 Task: Look for space in Binghamton, United States from 12th August, 2023 to 16th August, 2023 for 8 adults in price range Rs.10000 to Rs.16000. Place can be private room with 8 bedrooms having 8 beds and 8 bathrooms. Property type can be house, flat, guest house, hotel. Amenities needed are: wifi, TV, free parkinig on premises, gym, breakfast. Booking option can be shelf check-in. Required host language is English.
Action: Mouse moved to (428, 105)
Screenshot: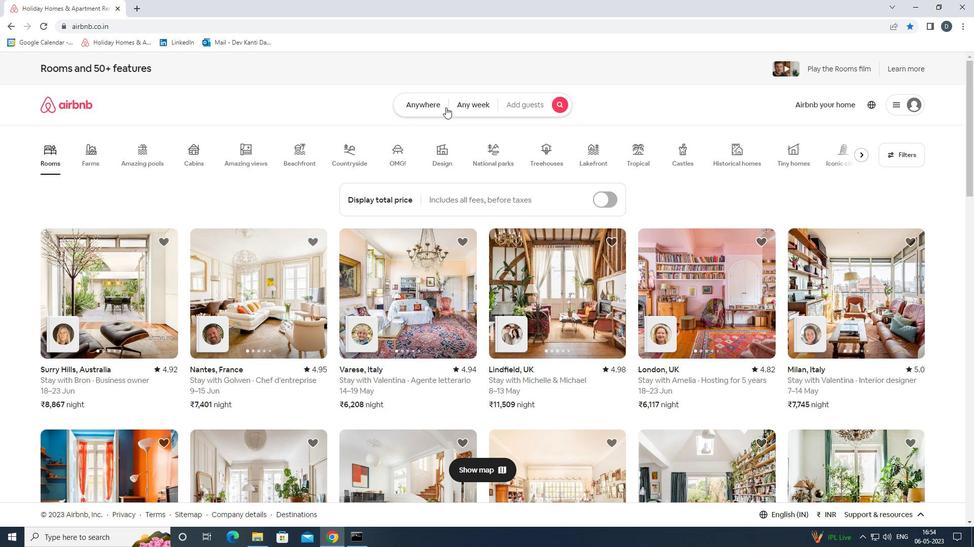 
Action: Mouse pressed left at (428, 105)
Screenshot: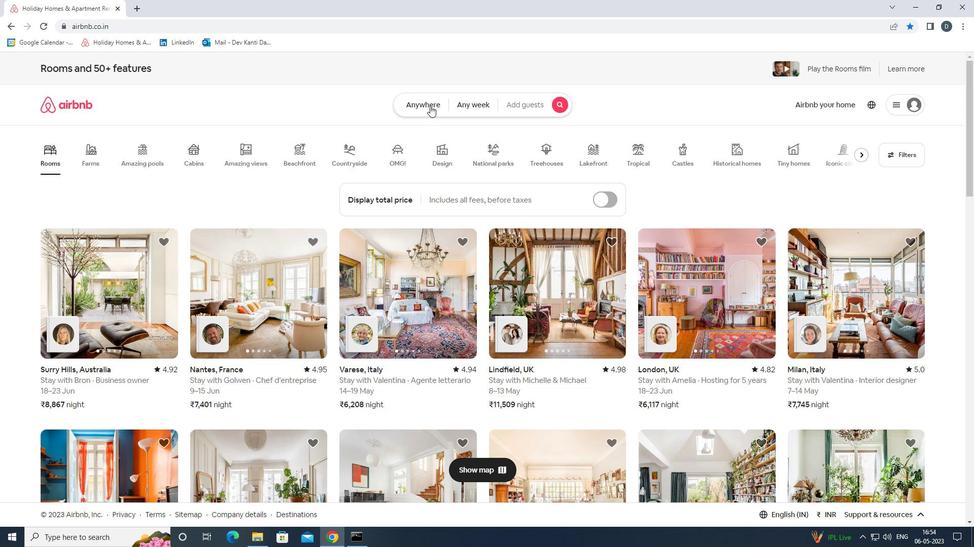 
Action: Mouse moved to (377, 145)
Screenshot: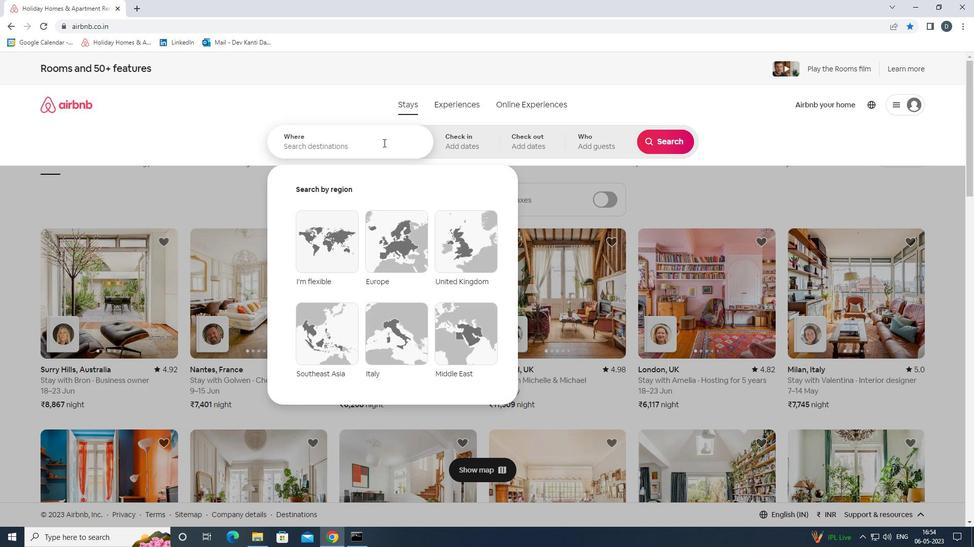 
Action: Mouse pressed left at (377, 145)
Screenshot: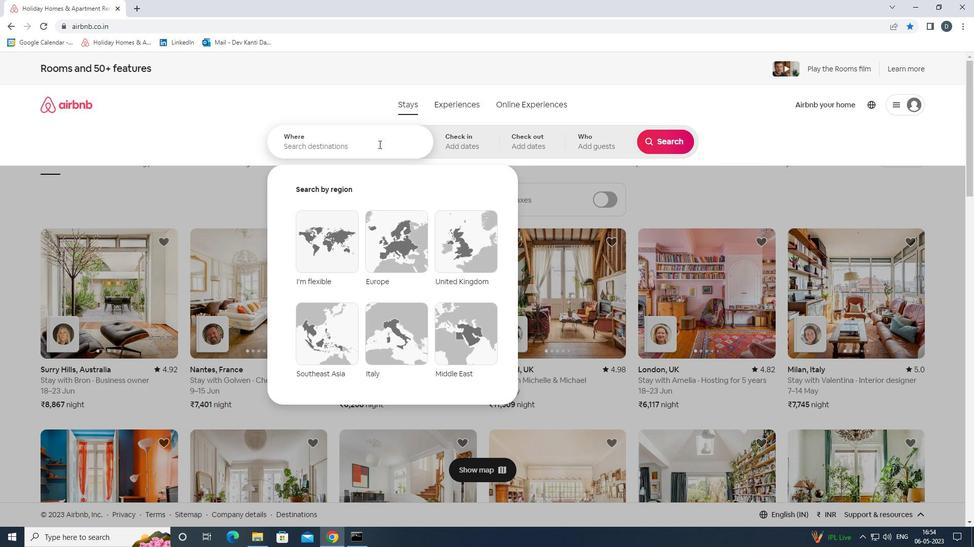 
Action: Key pressed <Key.shift><Key.shift><Key.shift><Key.shift><Key.shift><Key.shift><Key.shift><Key.shift><Key.shift><Key.shift><Key.shift><Key.shift><Key.shift>BINGHAMTON,<Key.shift>UNITED<Key.space><Key.shift>STATES<Key.enter>
Screenshot: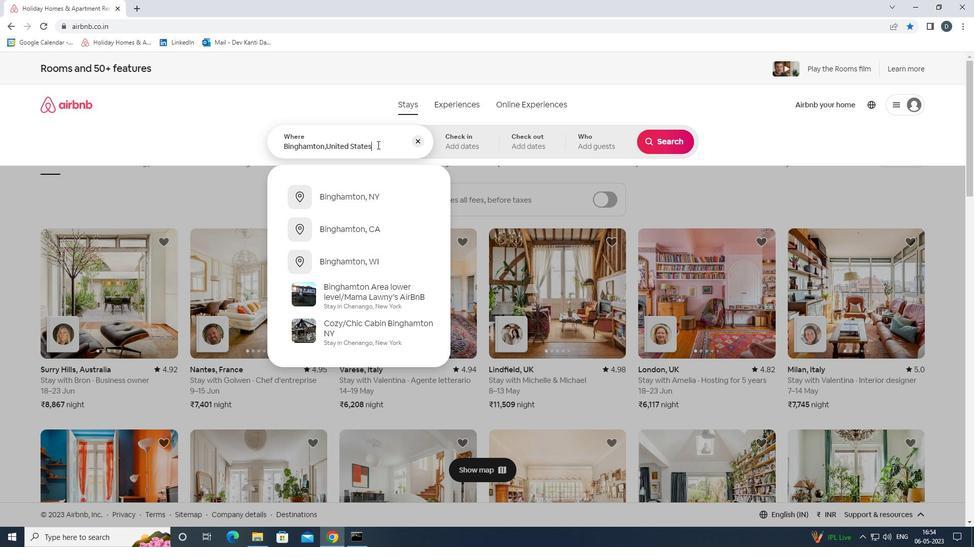 
Action: Mouse moved to (664, 223)
Screenshot: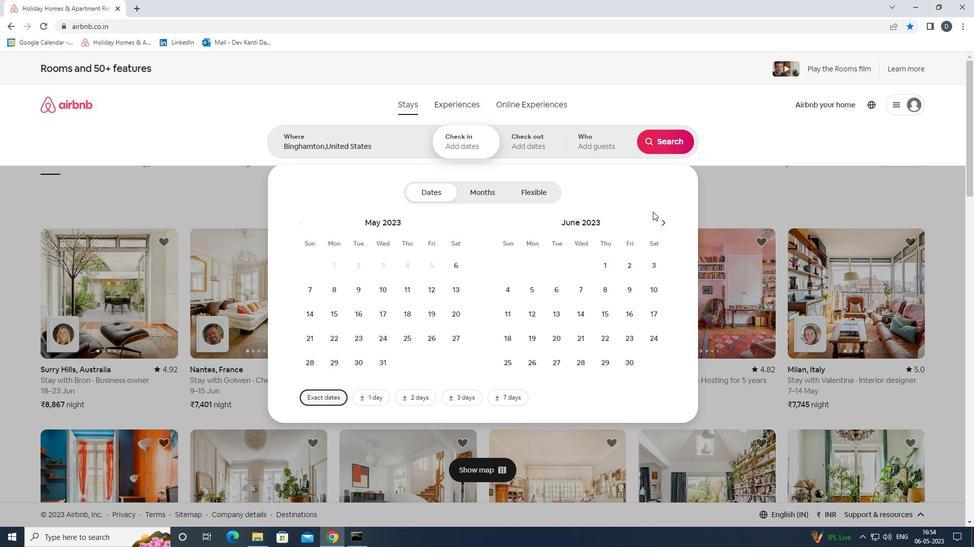 
Action: Mouse pressed left at (664, 223)
Screenshot: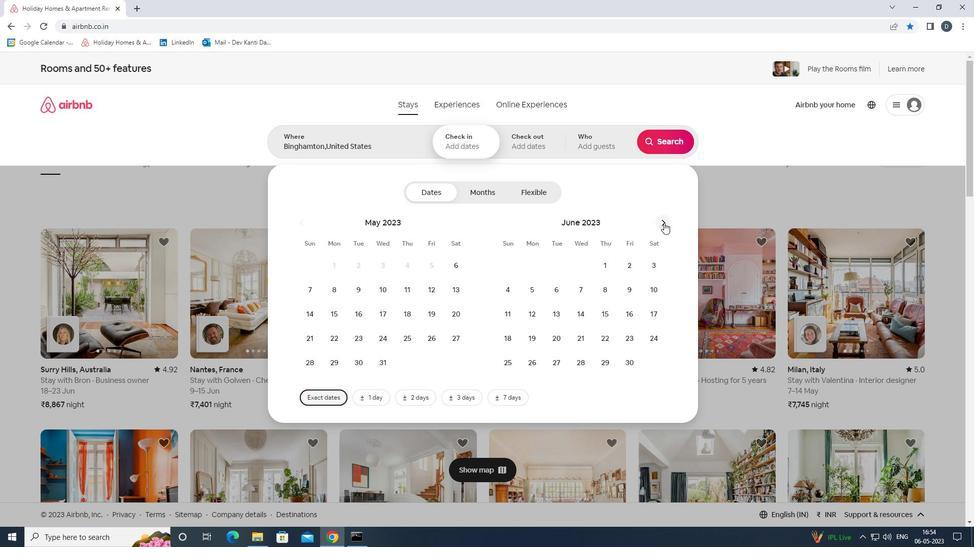 
Action: Mouse pressed left at (664, 223)
Screenshot: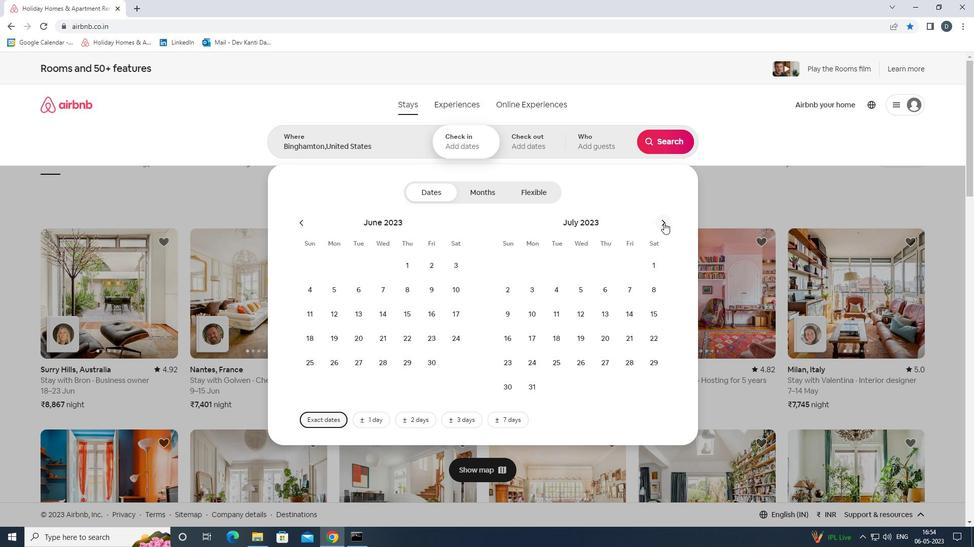 
Action: Mouse moved to (650, 292)
Screenshot: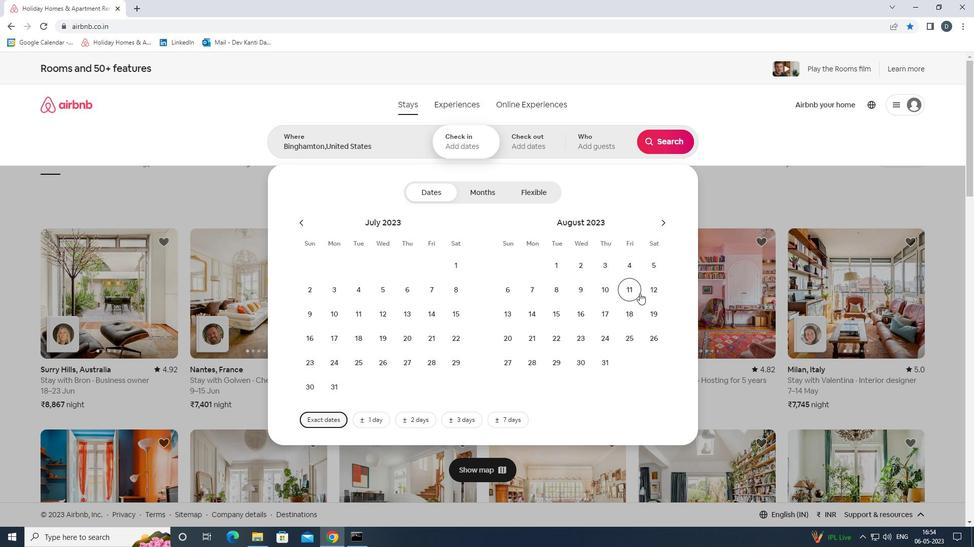 
Action: Mouse pressed left at (650, 292)
Screenshot: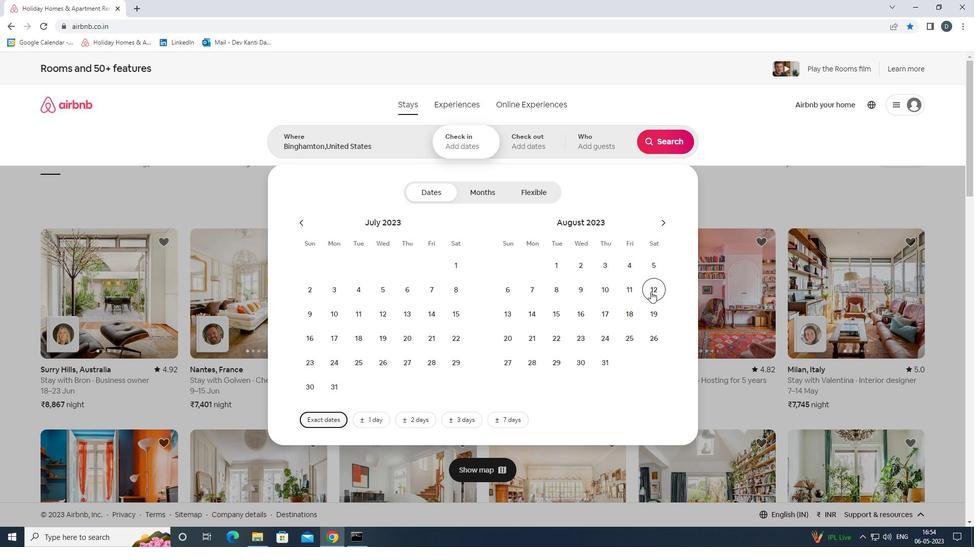
Action: Mouse moved to (575, 314)
Screenshot: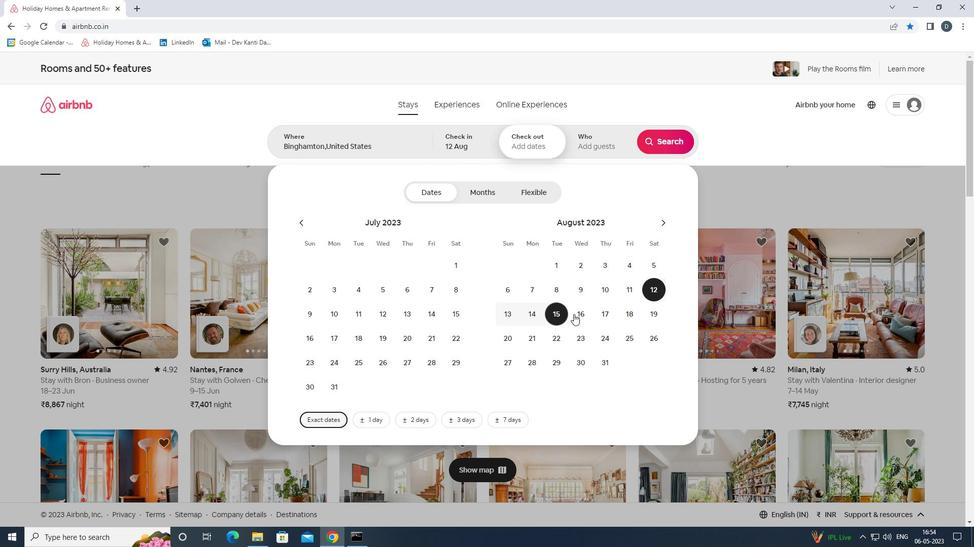 
Action: Mouse pressed left at (575, 314)
Screenshot: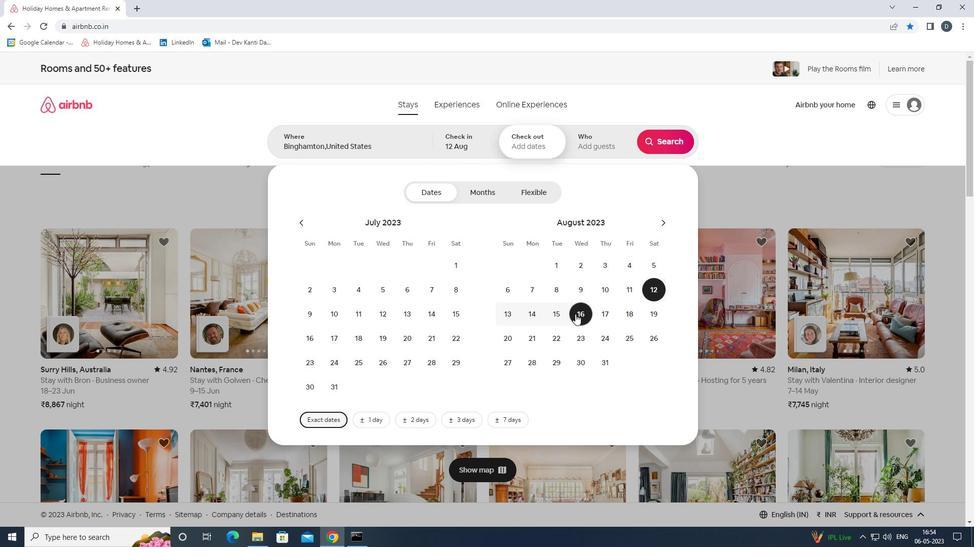 
Action: Mouse moved to (600, 145)
Screenshot: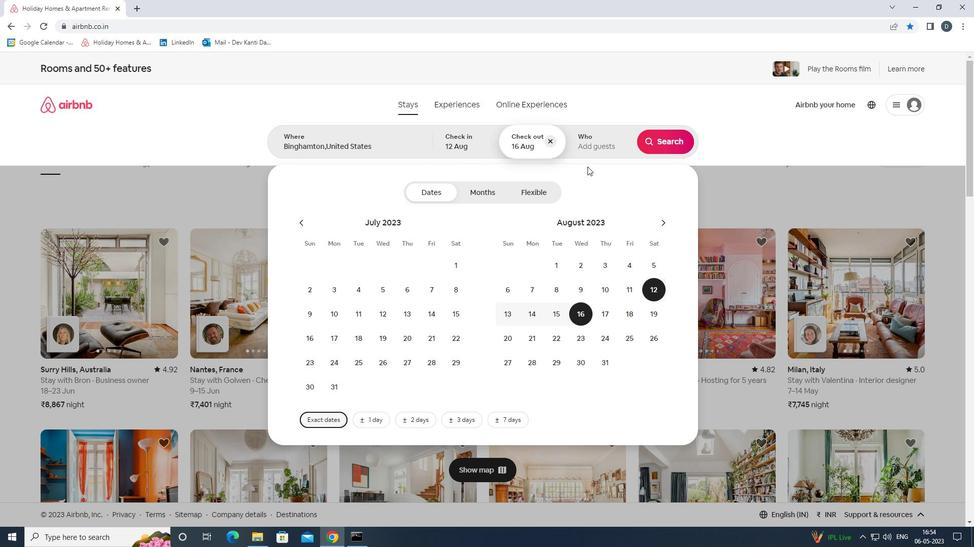 
Action: Mouse pressed left at (600, 145)
Screenshot: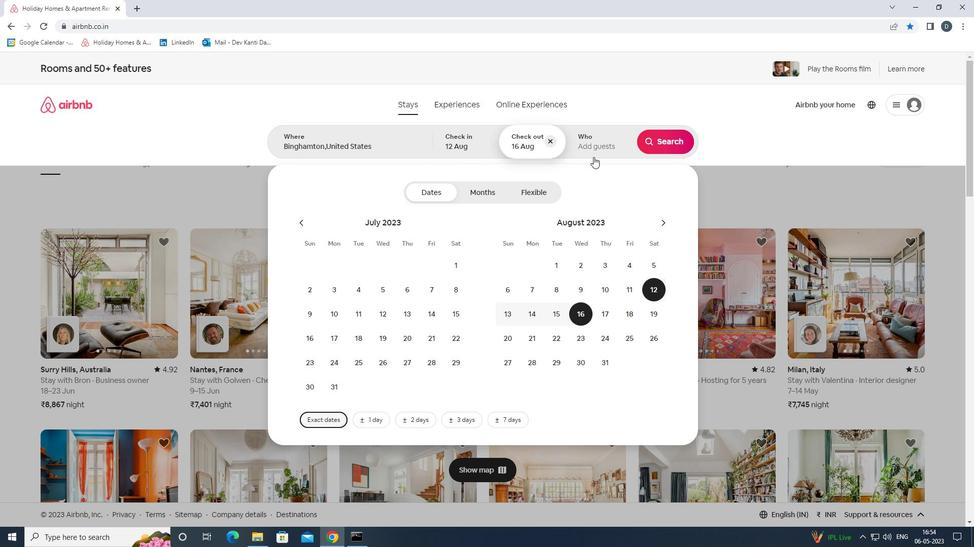 
Action: Mouse moved to (671, 197)
Screenshot: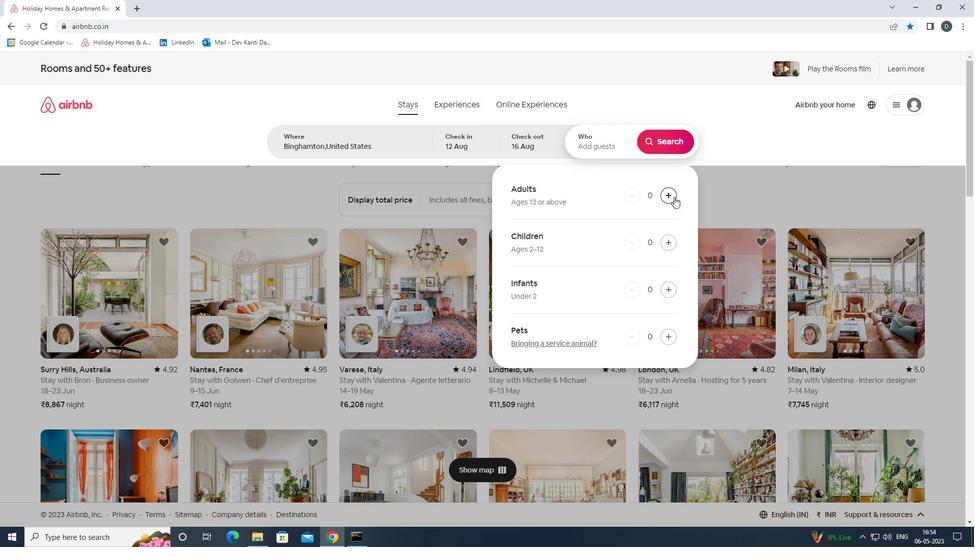 
Action: Mouse pressed left at (671, 197)
Screenshot: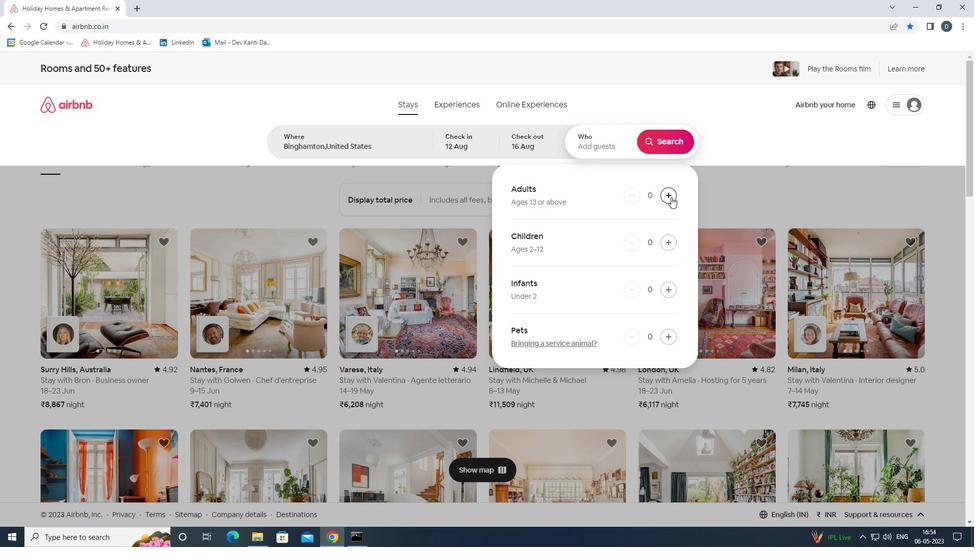 
Action: Mouse pressed left at (671, 197)
Screenshot: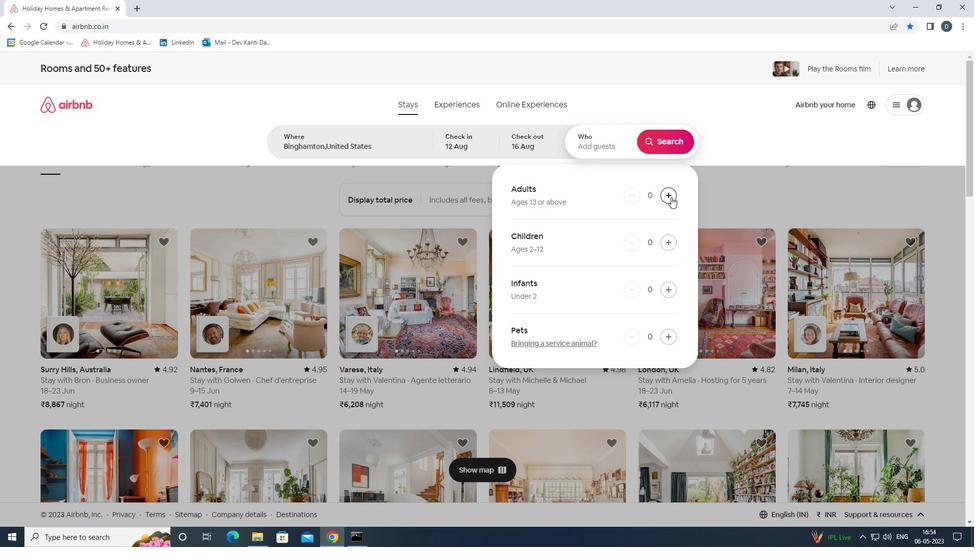 
Action: Mouse pressed left at (671, 197)
Screenshot: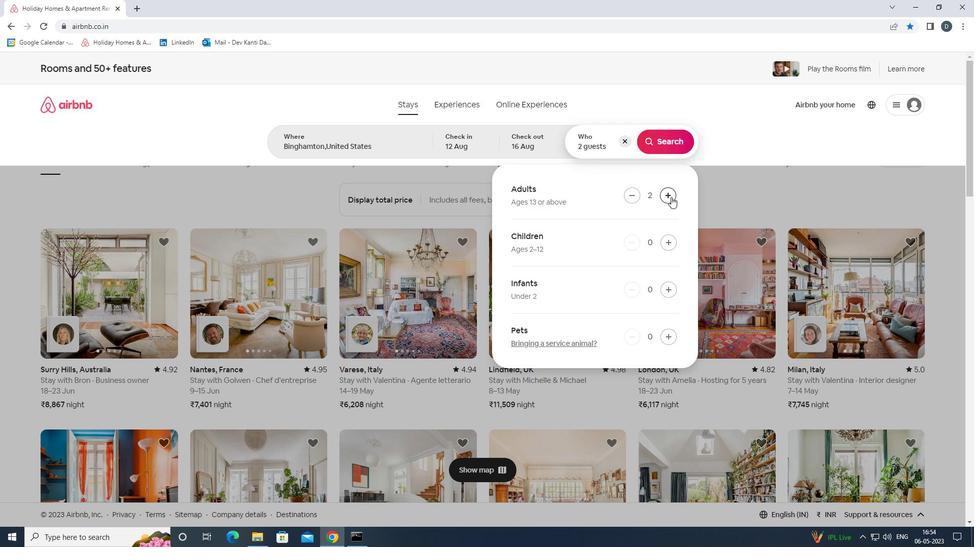 
Action: Mouse pressed left at (671, 197)
Screenshot: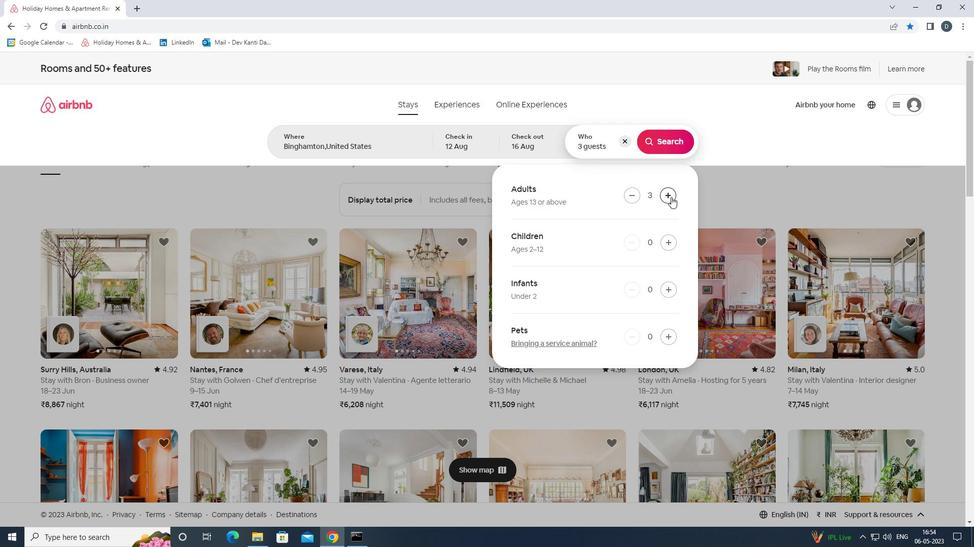 
Action: Mouse moved to (671, 197)
Screenshot: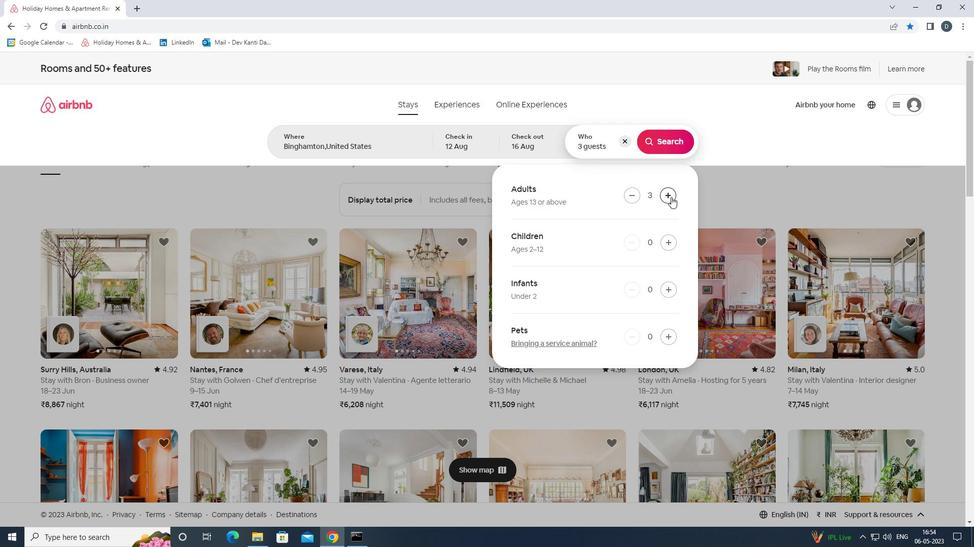 
Action: Mouse pressed left at (671, 197)
Screenshot: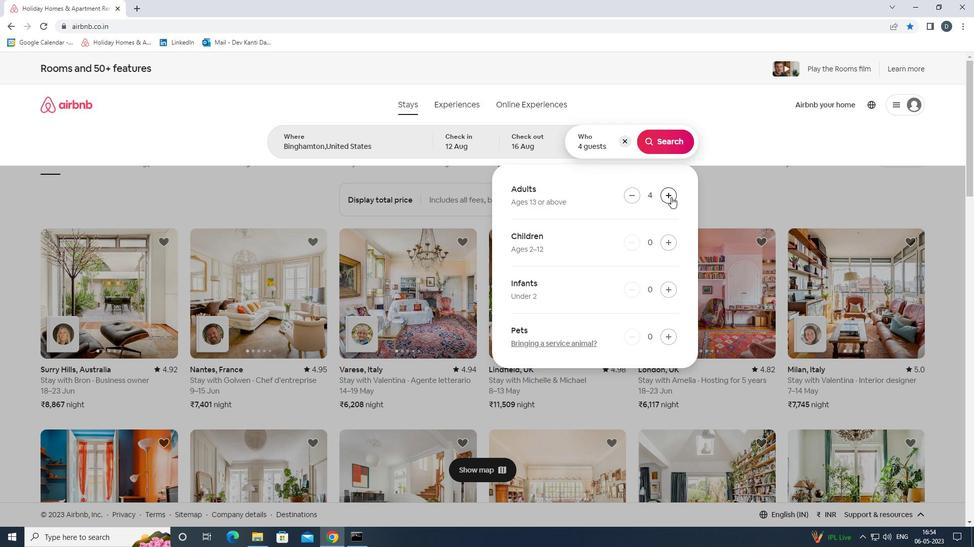 
Action: Mouse pressed left at (671, 197)
Screenshot: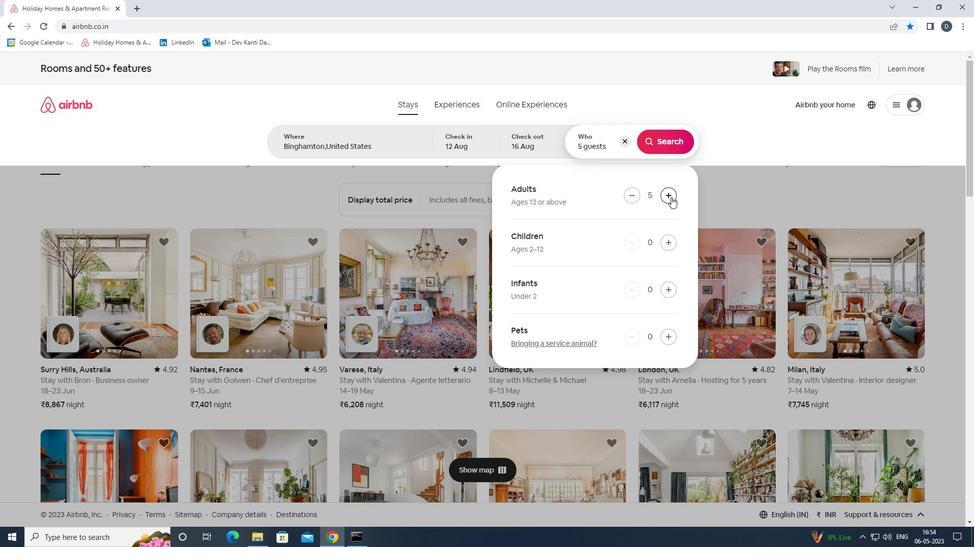 
Action: Mouse pressed left at (671, 197)
Screenshot: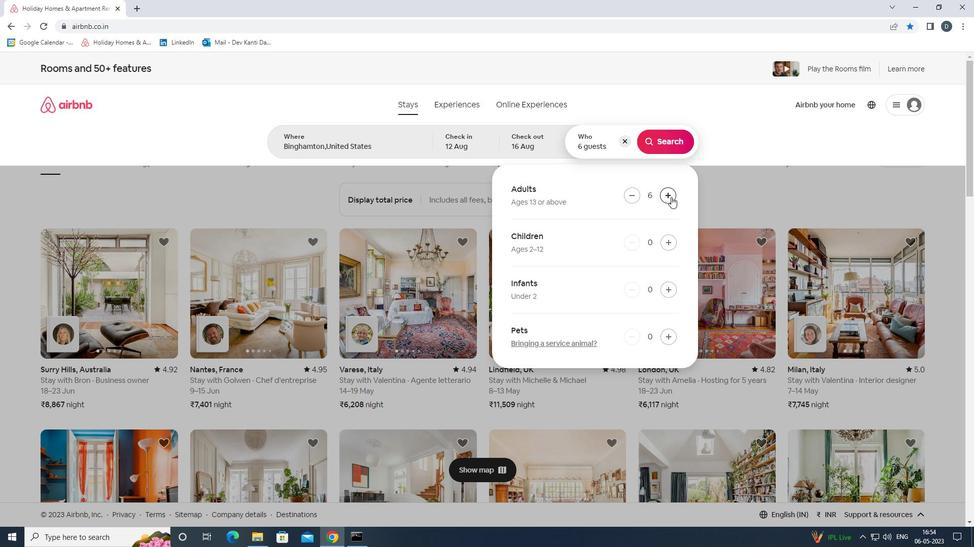 
Action: Mouse pressed left at (671, 197)
Screenshot: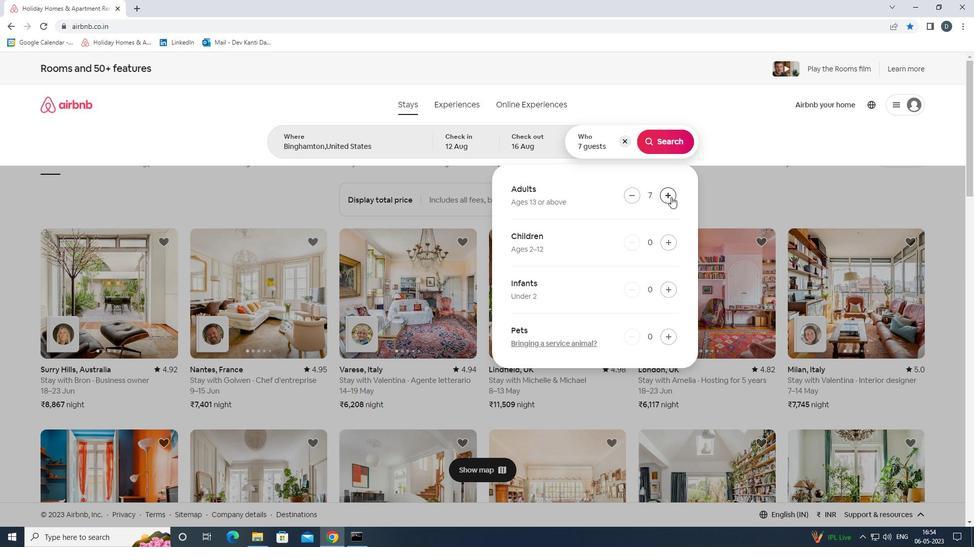 
Action: Mouse moved to (656, 138)
Screenshot: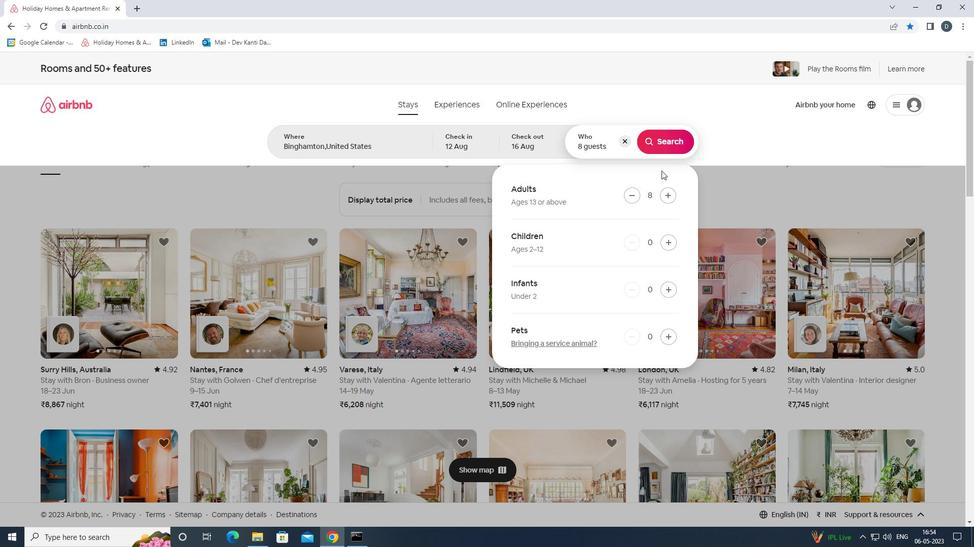 
Action: Mouse pressed left at (656, 138)
Screenshot: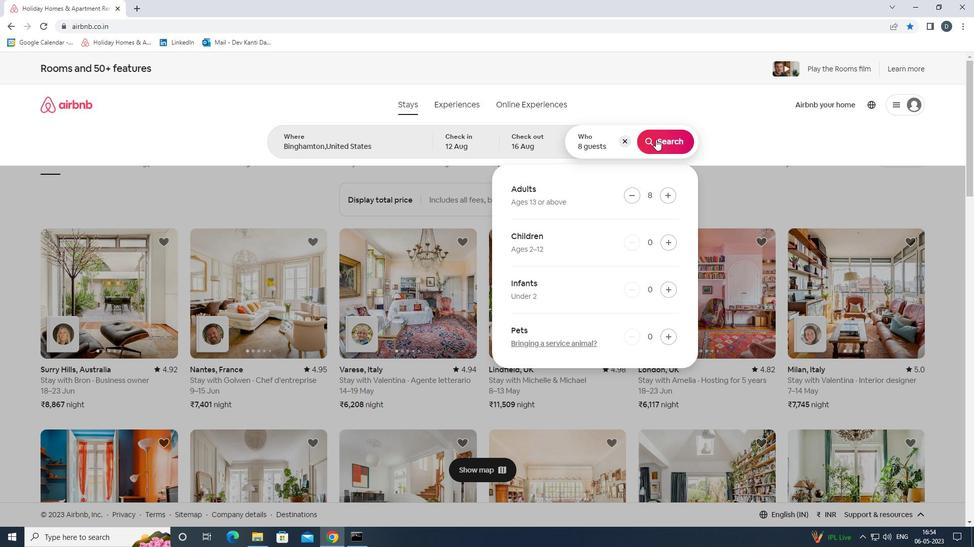 
Action: Mouse moved to (929, 110)
Screenshot: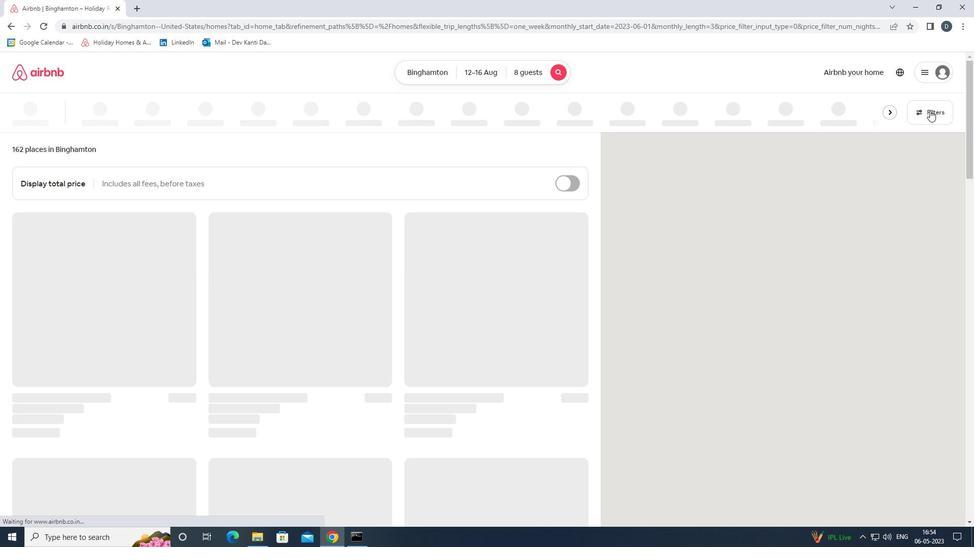 
Action: Mouse pressed left at (929, 110)
Screenshot: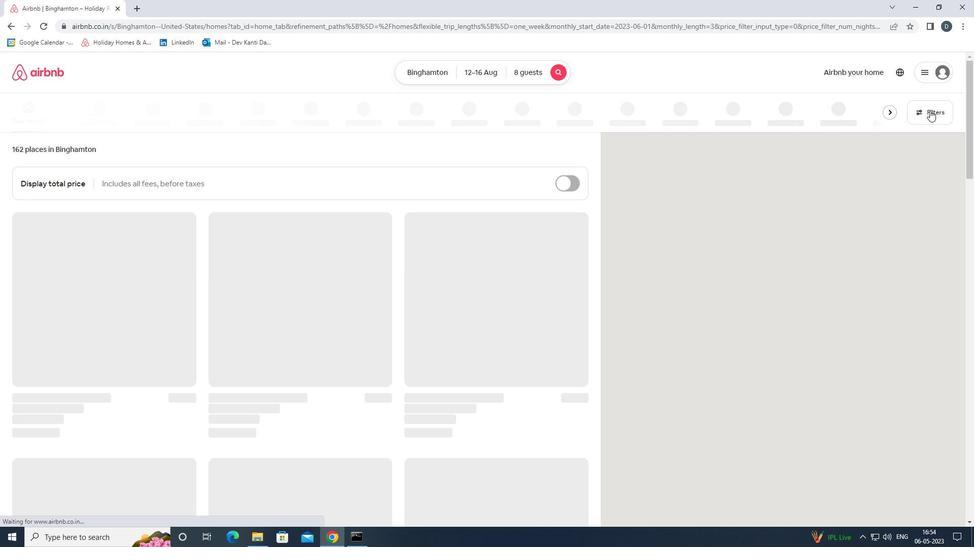
Action: Mouse moved to (364, 359)
Screenshot: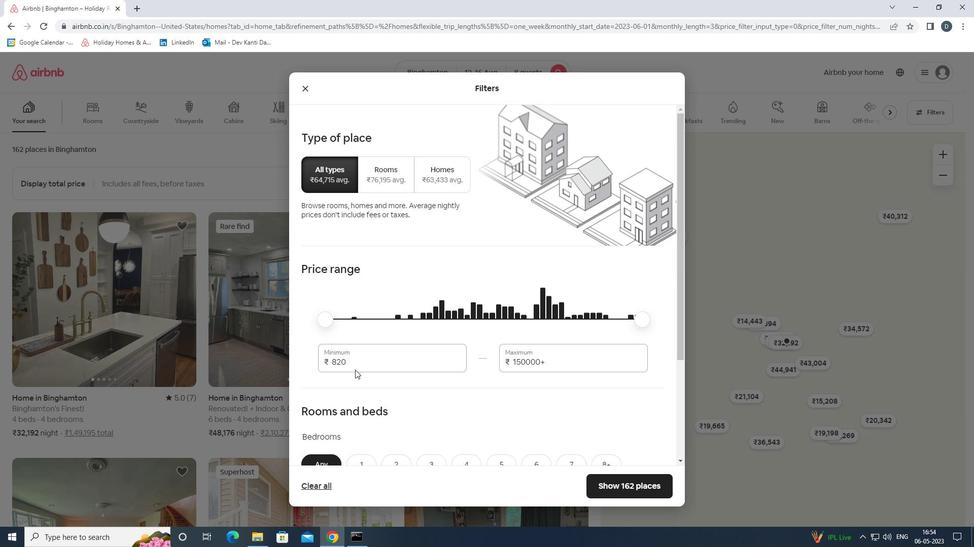 
Action: Mouse pressed left at (364, 359)
Screenshot: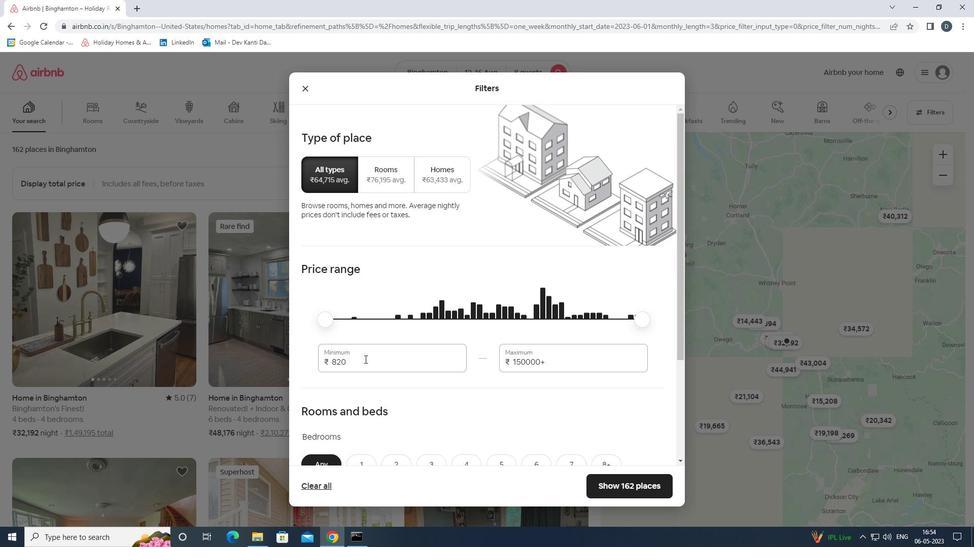 
Action: Mouse pressed left at (364, 359)
Screenshot: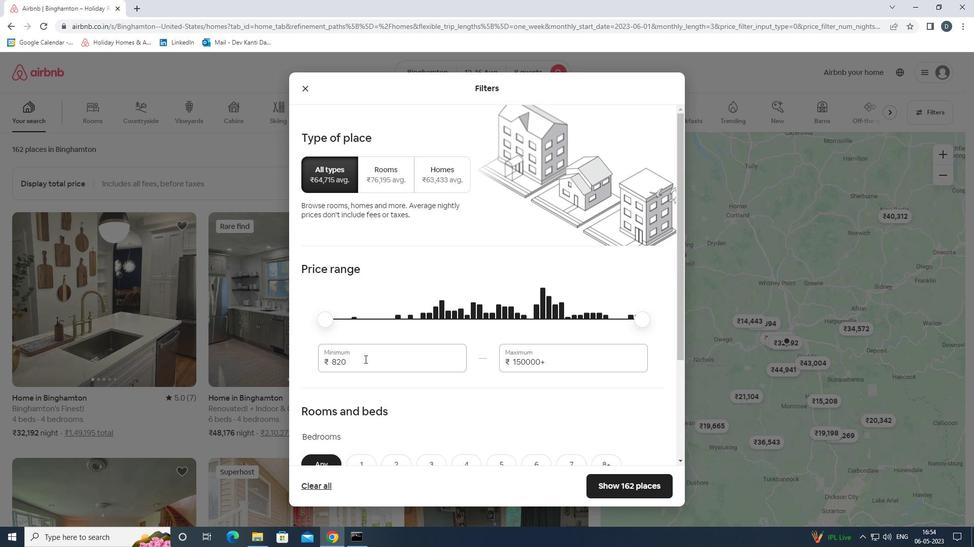 
Action: Mouse moved to (366, 359)
Screenshot: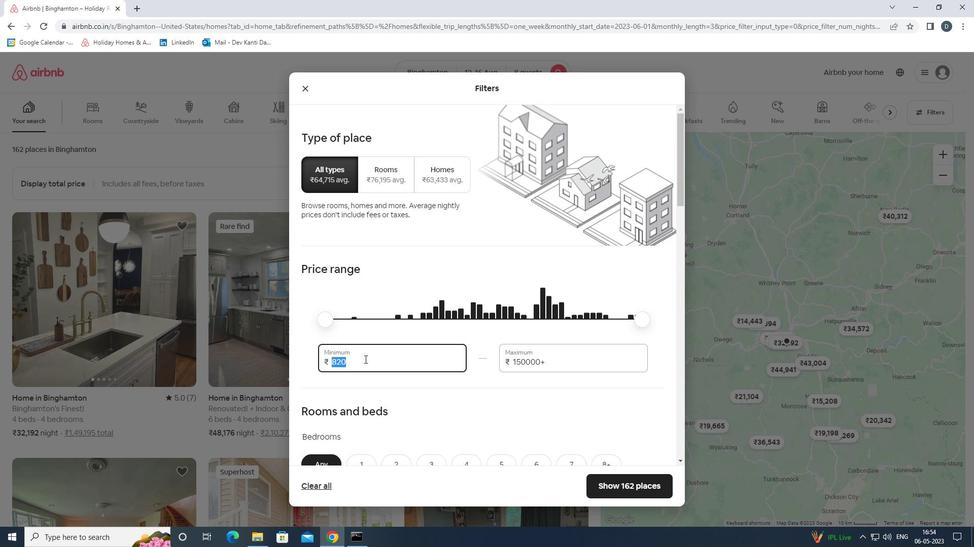 
Action: Key pressed 10000<Key.tab>16000
Screenshot: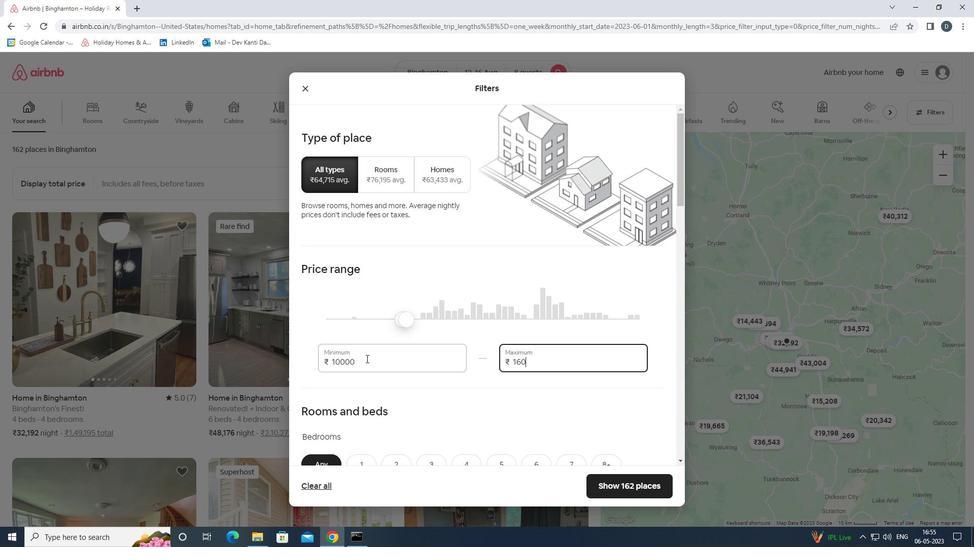 
Action: Mouse moved to (429, 351)
Screenshot: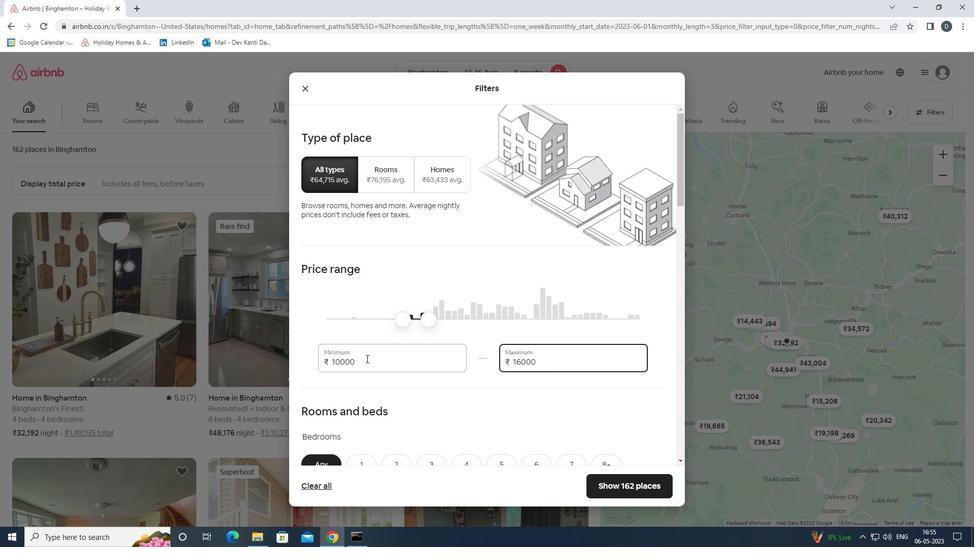 
Action: Mouse scrolled (429, 350) with delta (0, 0)
Screenshot: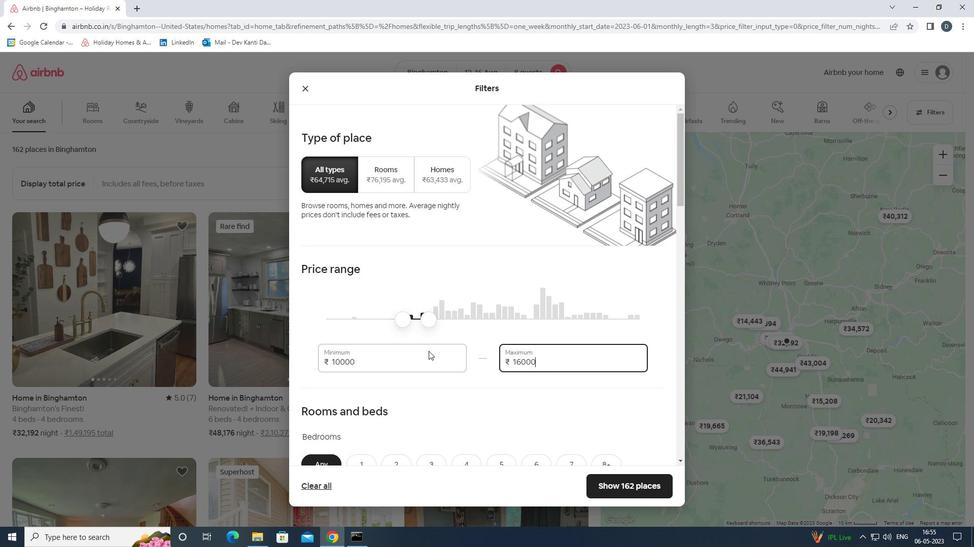 
Action: Mouse scrolled (429, 350) with delta (0, 0)
Screenshot: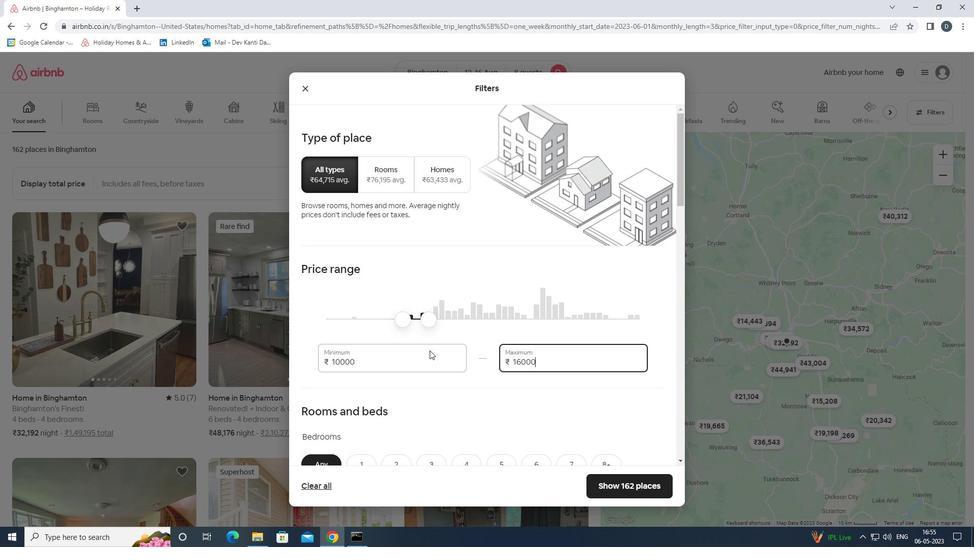 
Action: Mouse moved to (438, 346)
Screenshot: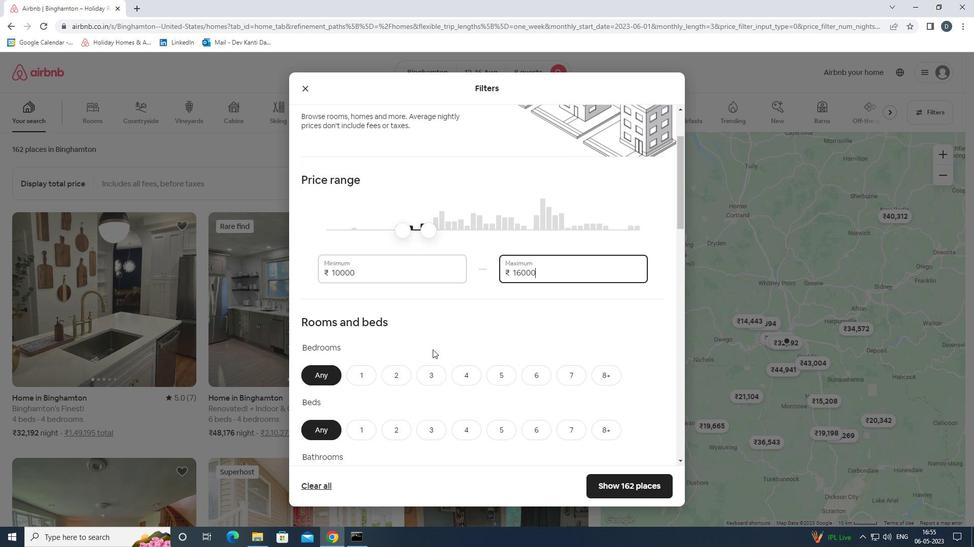 
Action: Mouse scrolled (438, 346) with delta (0, 0)
Screenshot: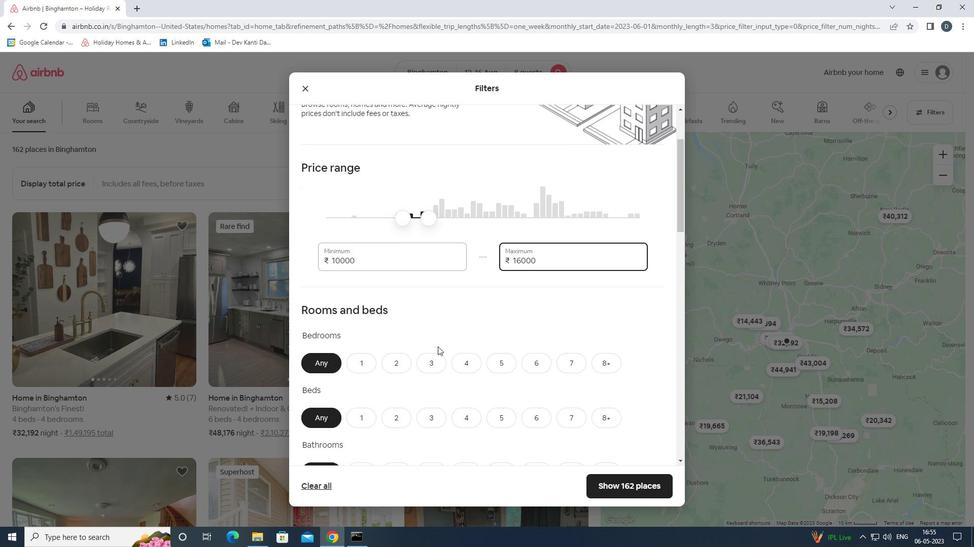 
Action: Mouse moved to (439, 344)
Screenshot: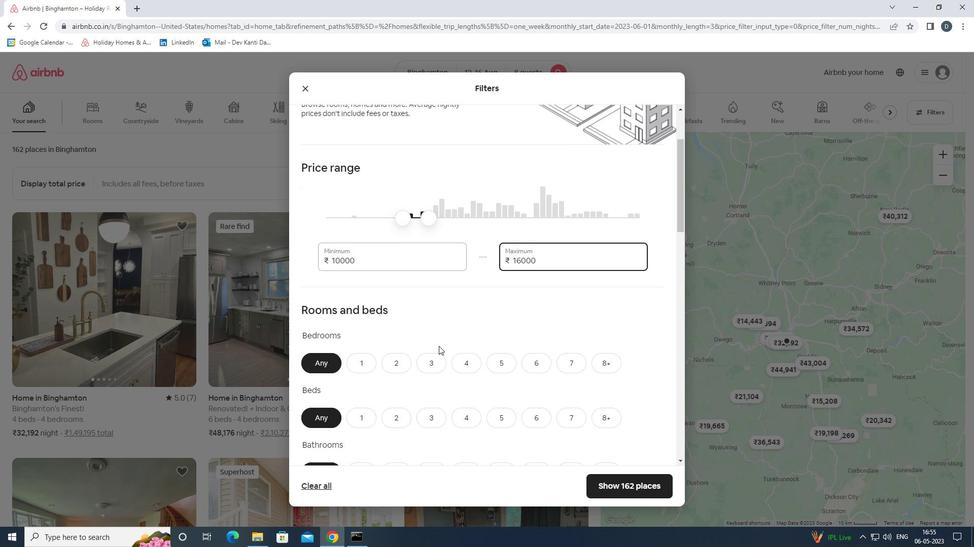 
Action: Mouse scrolled (439, 344) with delta (0, 0)
Screenshot: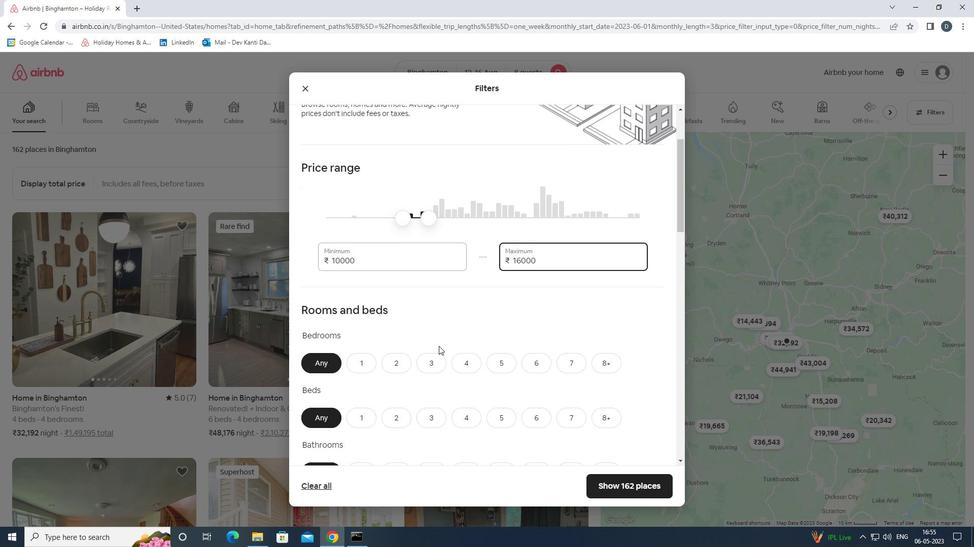 
Action: Mouse moved to (608, 263)
Screenshot: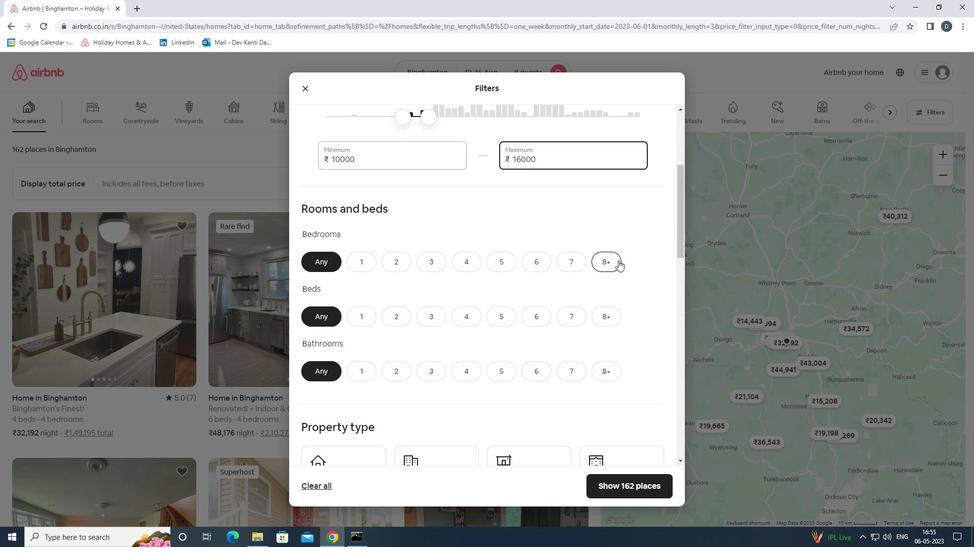 
Action: Mouse pressed left at (608, 263)
Screenshot: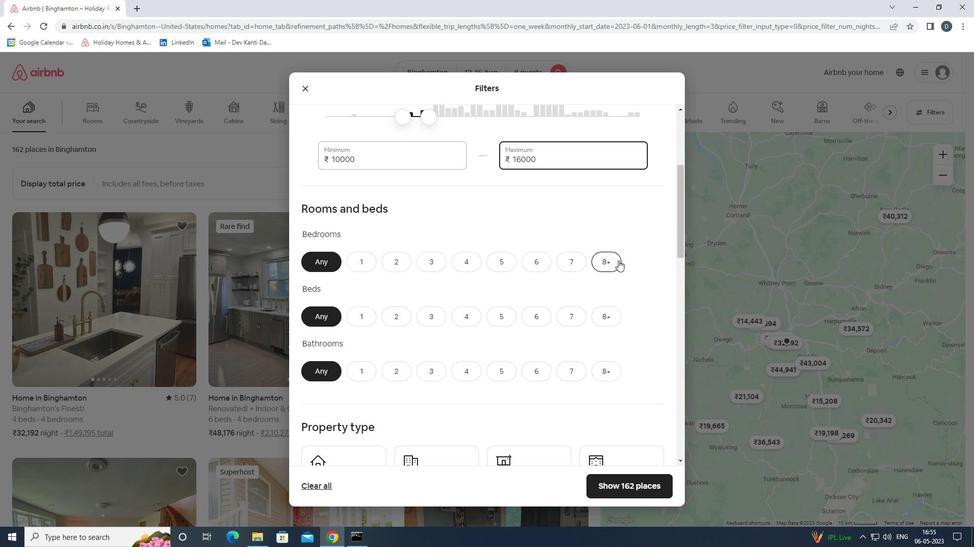 
Action: Mouse moved to (610, 312)
Screenshot: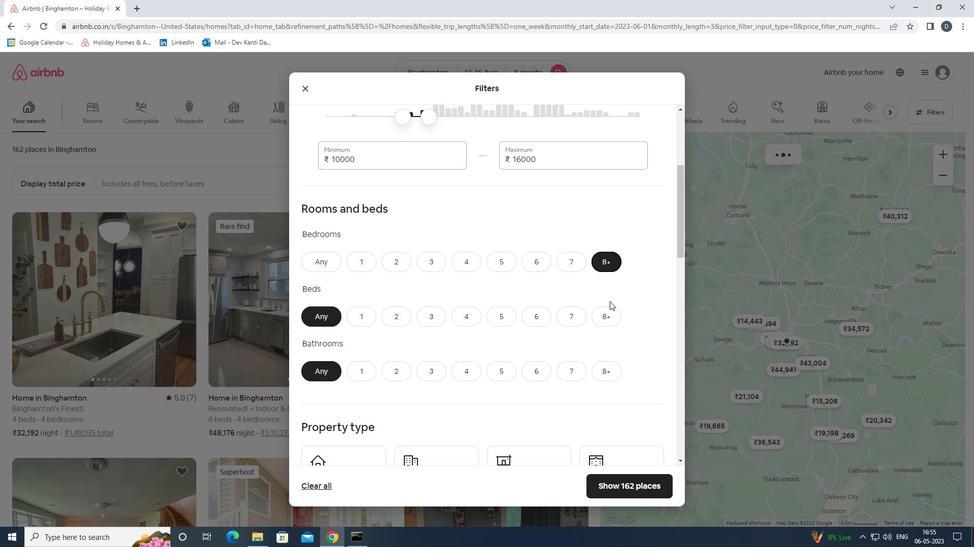 
Action: Mouse pressed left at (610, 312)
Screenshot: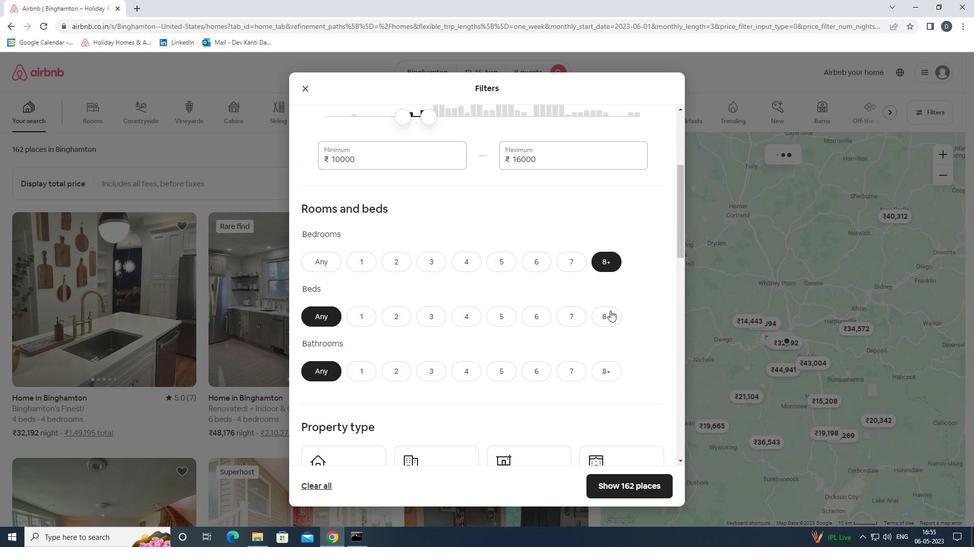 
Action: Mouse moved to (606, 368)
Screenshot: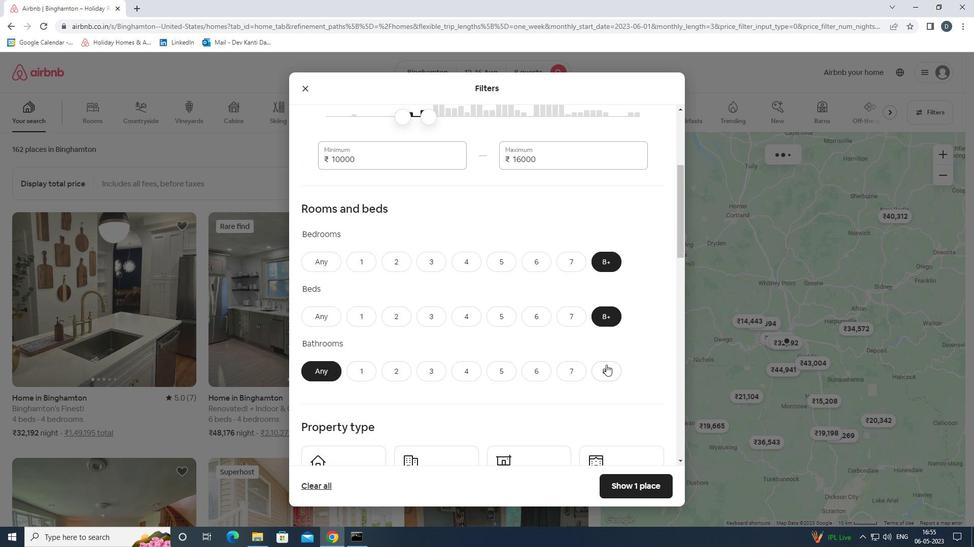 
Action: Mouse pressed left at (606, 368)
Screenshot: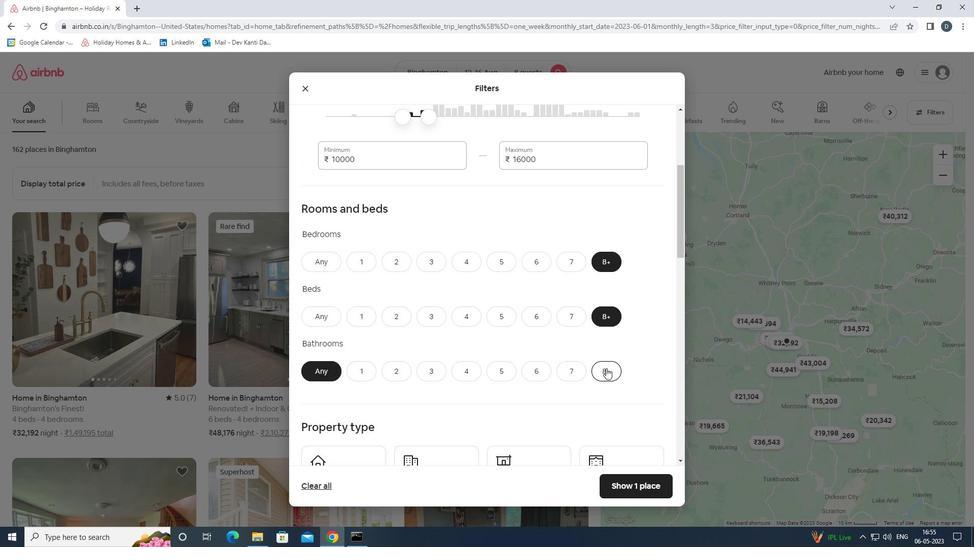
Action: Mouse moved to (585, 331)
Screenshot: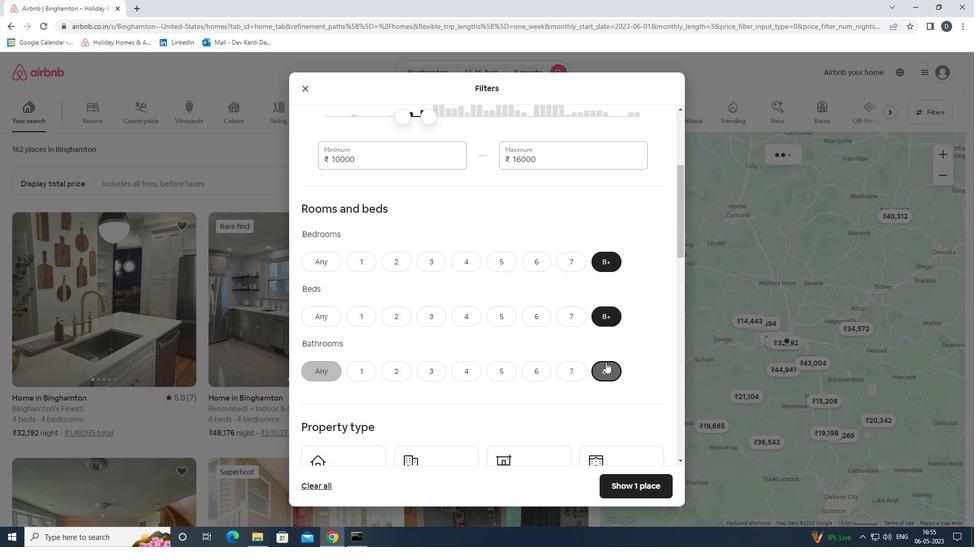 
Action: Mouse scrolled (585, 330) with delta (0, 0)
Screenshot: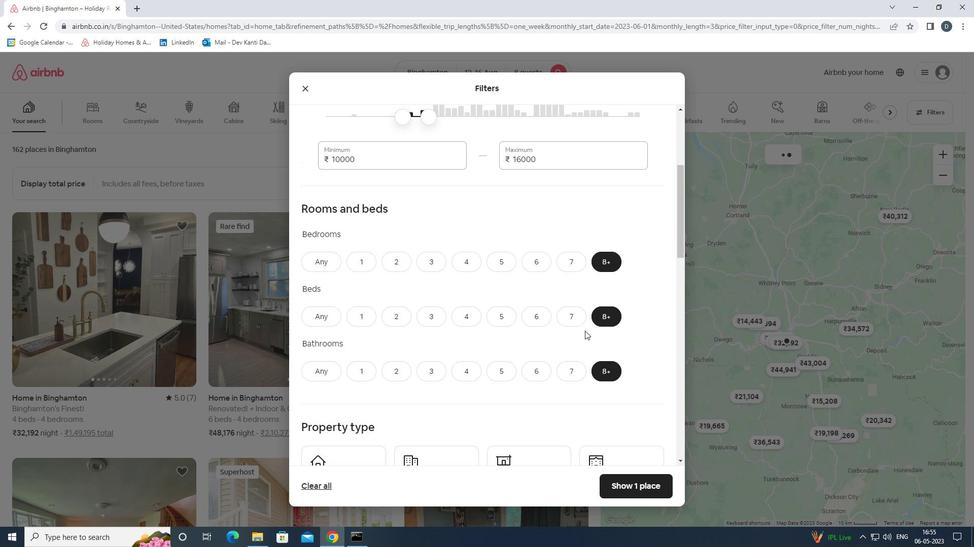 
Action: Mouse moved to (585, 331)
Screenshot: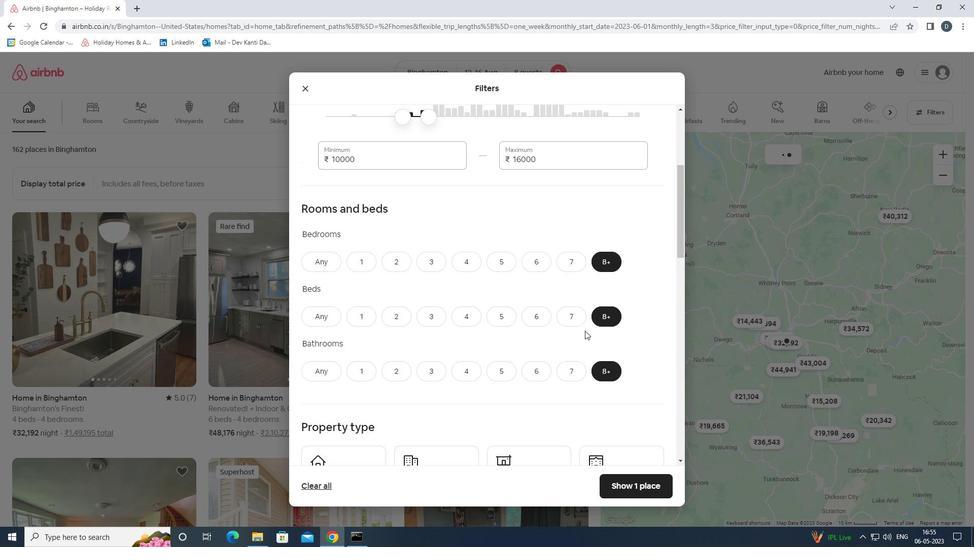 
Action: Mouse scrolled (585, 330) with delta (0, 0)
Screenshot: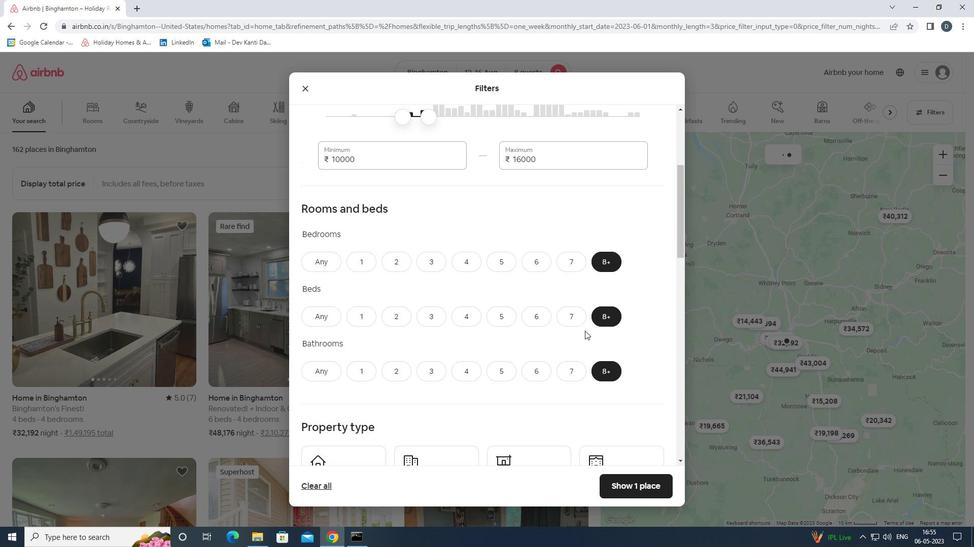 
Action: Mouse moved to (583, 331)
Screenshot: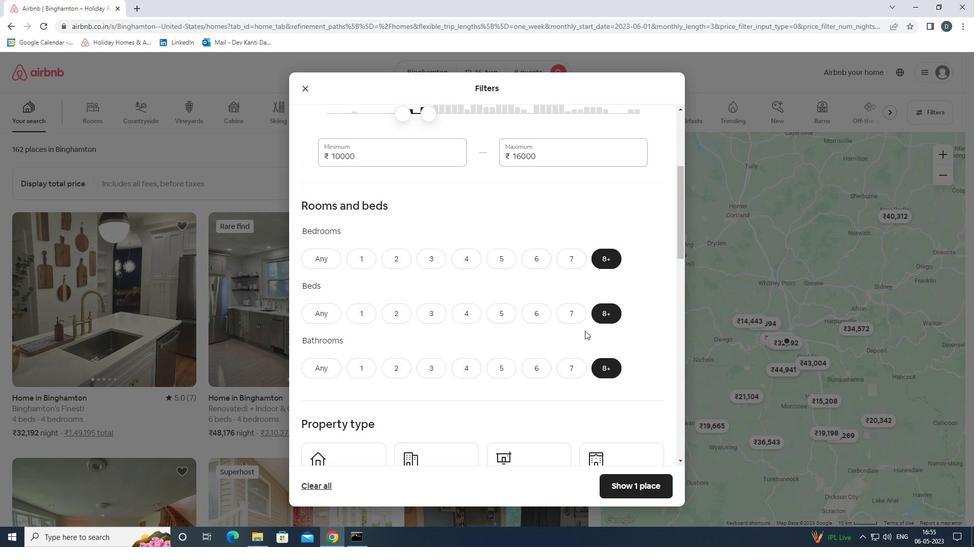 
Action: Mouse scrolled (583, 330) with delta (0, 0)
Screenshot: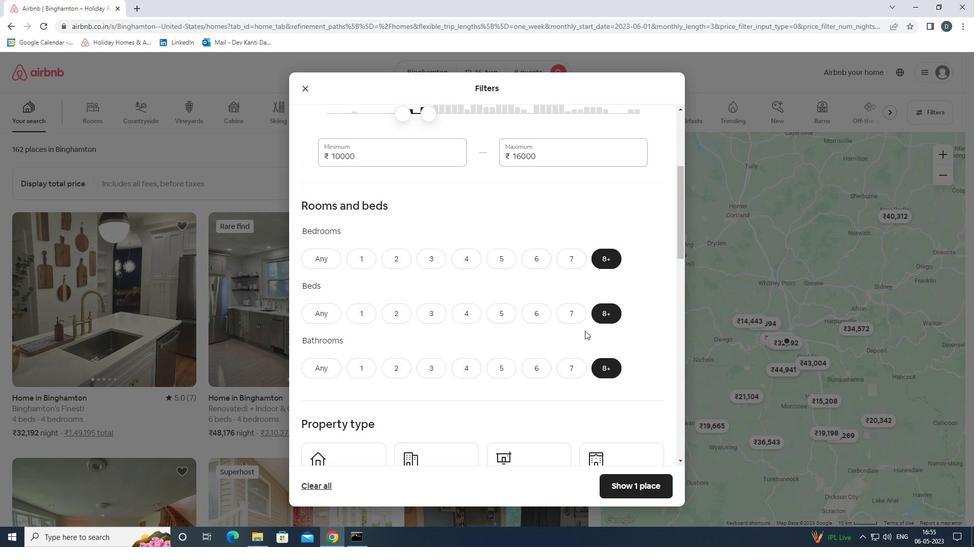 
Action: Mouse moved to (576, 332)
Screenshot: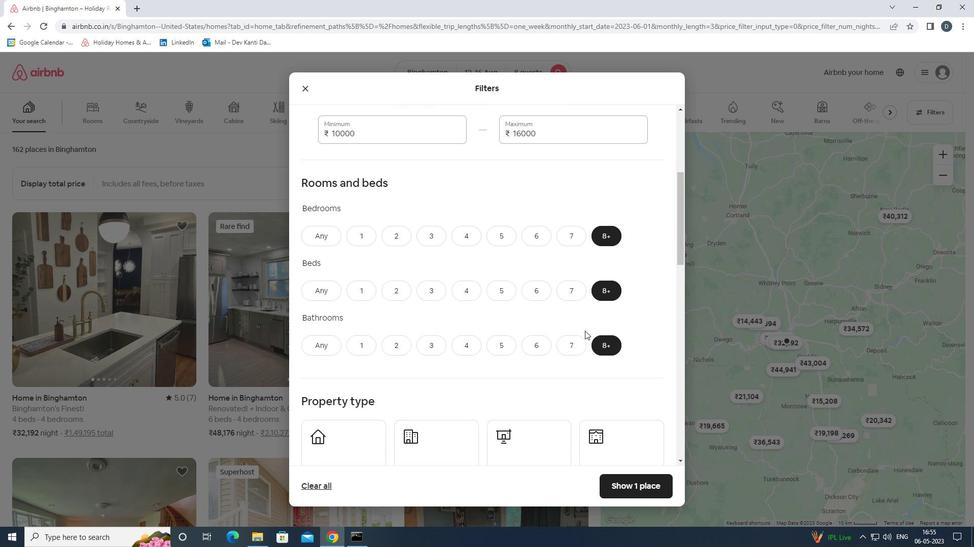 
Action: Mouse scrolled (576, 332) with delta (0, 0)
Screenshot: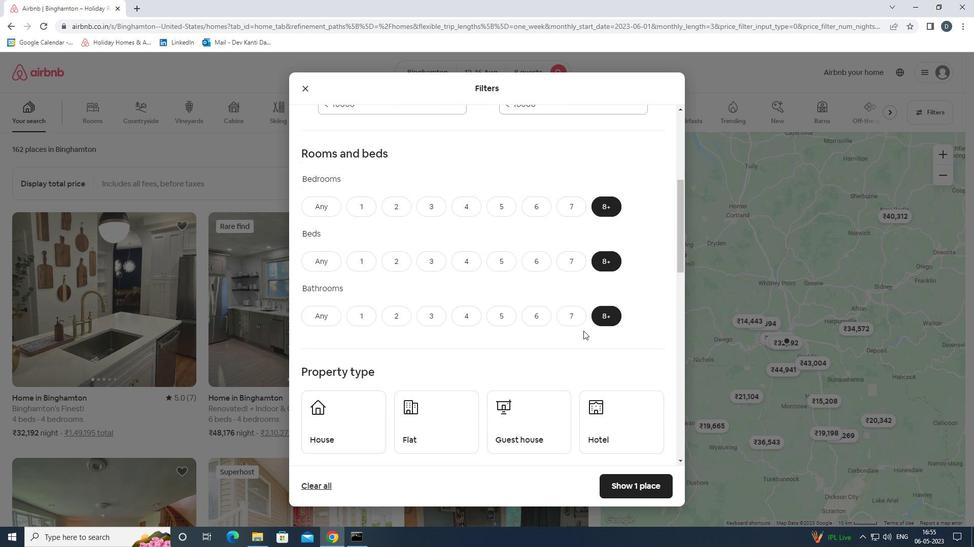 
Action: Mouse moved to (345, 290)
Screenshot: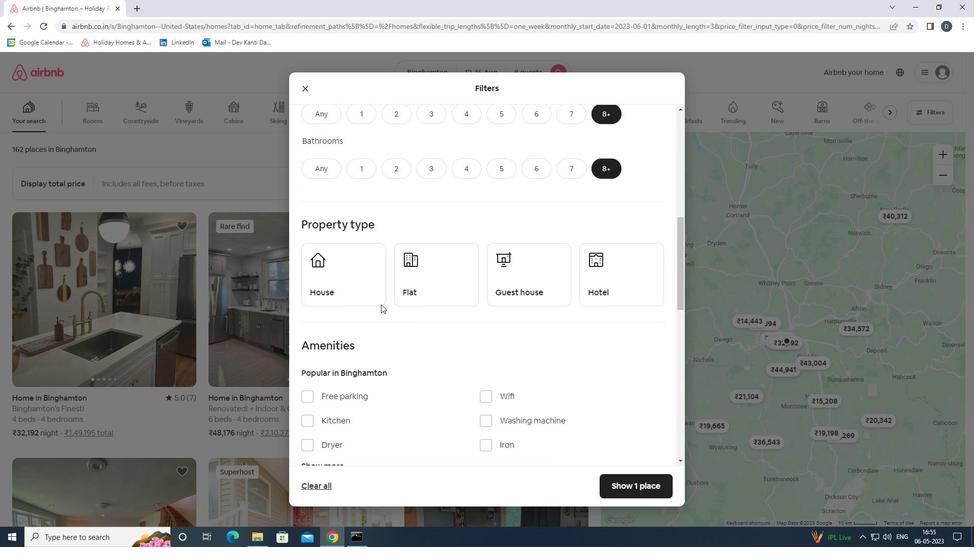 
Action: Mouse pressed left at (345, 290)
Screenshot: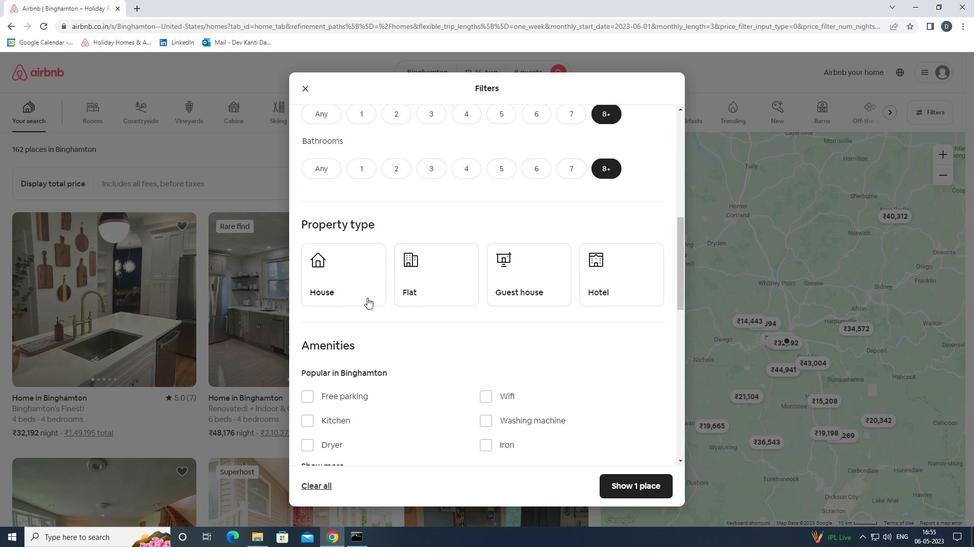 
Action: Mouse moved to (433, 285)
Screenshot: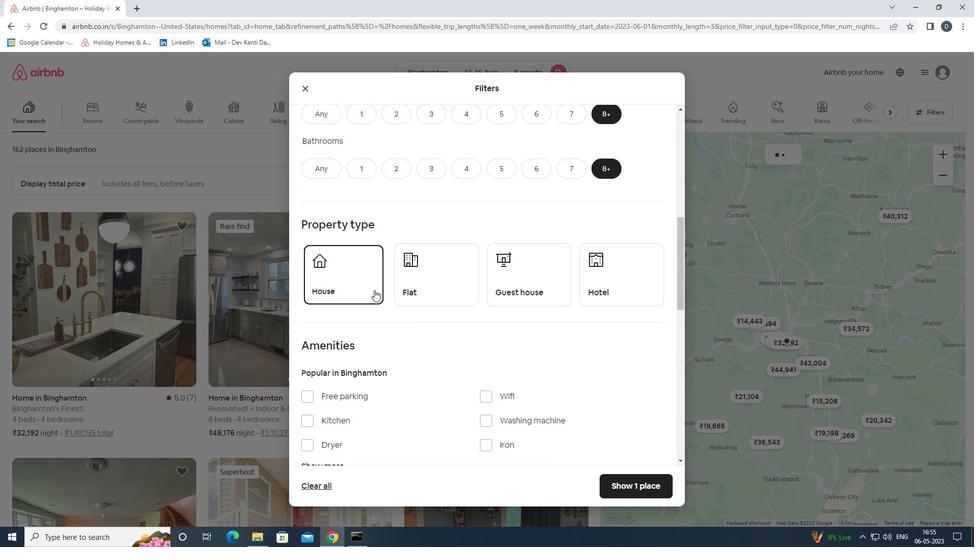 
Action: Mouse pressed left at (433, 285)
Screenshot: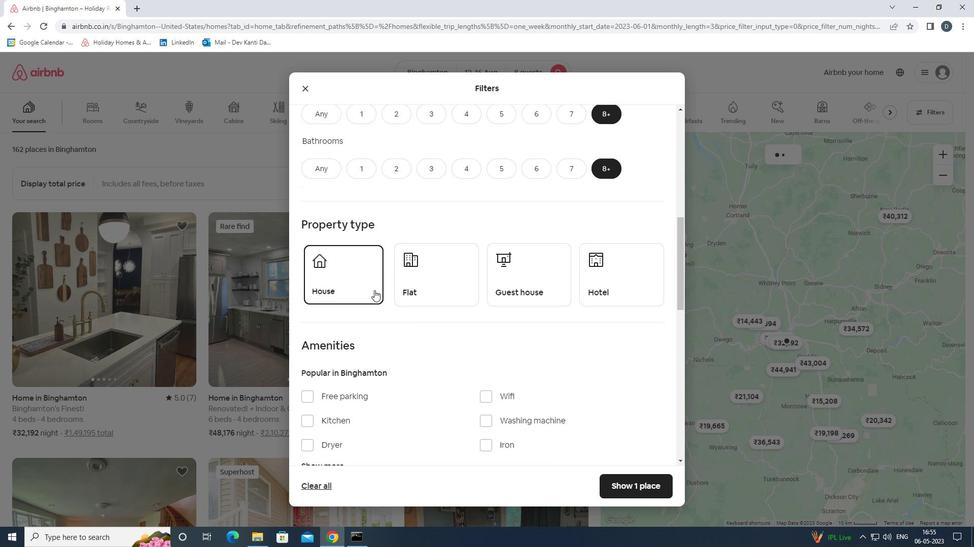 
Action: Mouse moved to (542, 285)
Screenshot: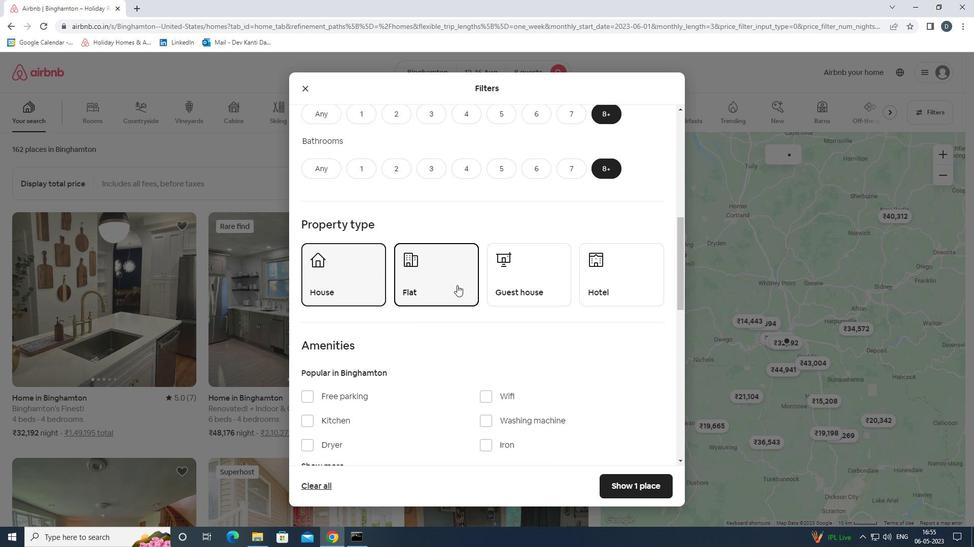 
Action: Mouse pressed left at (542, 285)
Screenshot: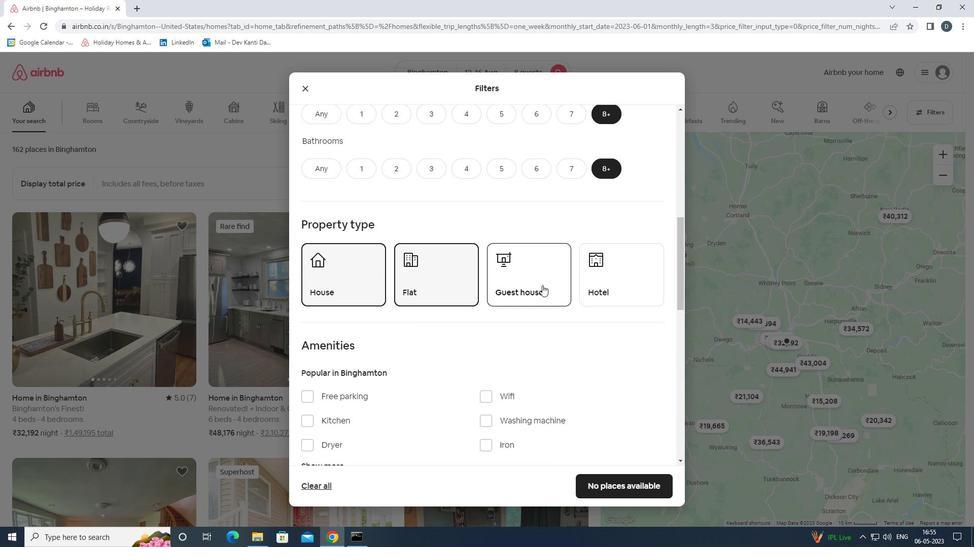 
Action: Mouse moved to (592, 279)
Screenshot: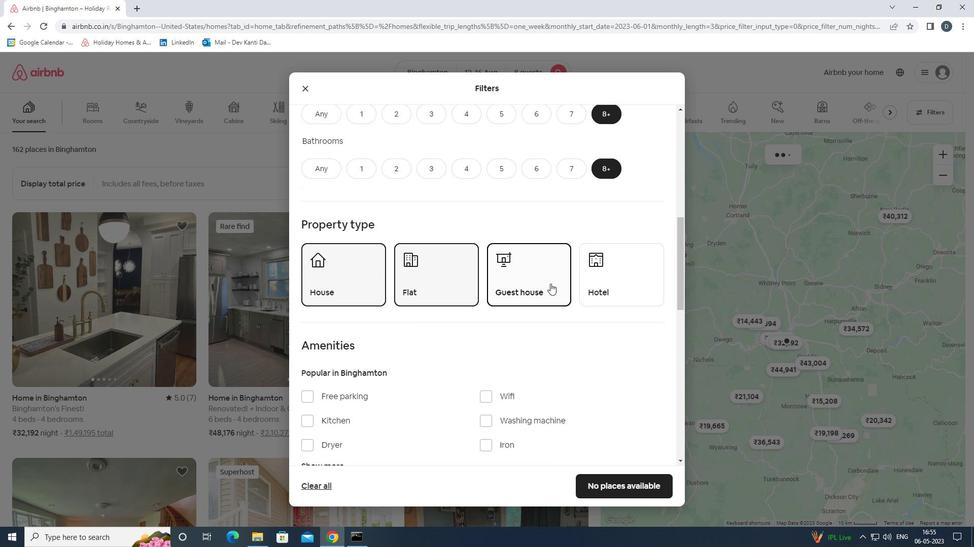 
Action: Mouse pressed left at (592, 279)
Screenshot: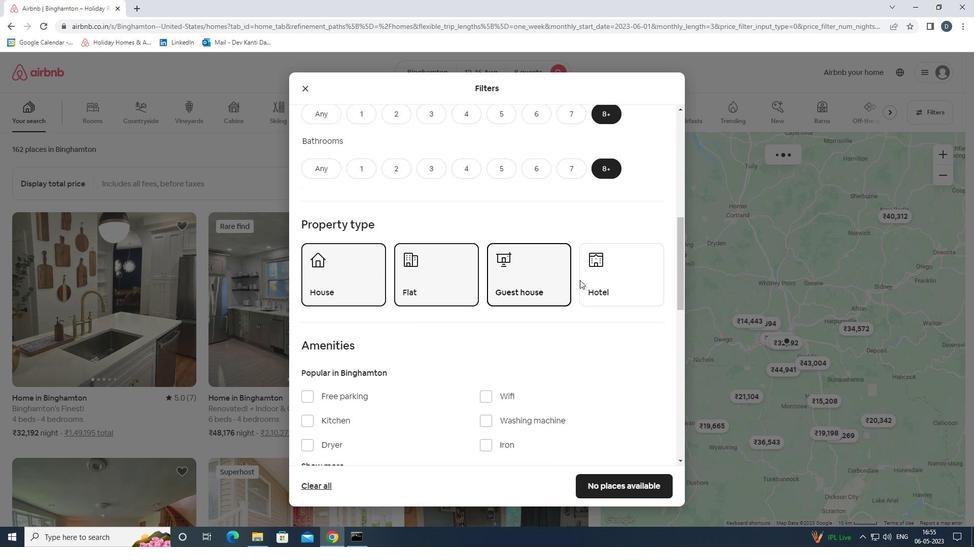 
Action: Mouse moved to (567, 331)
Screenshot: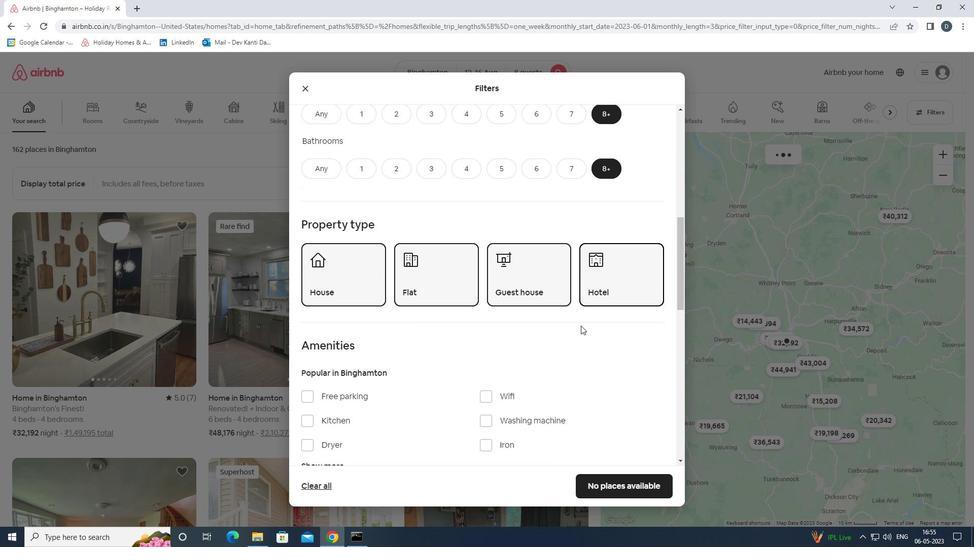 
Action: Mouse scrolled (567, 331) with delta (0, 0)
Screenshot: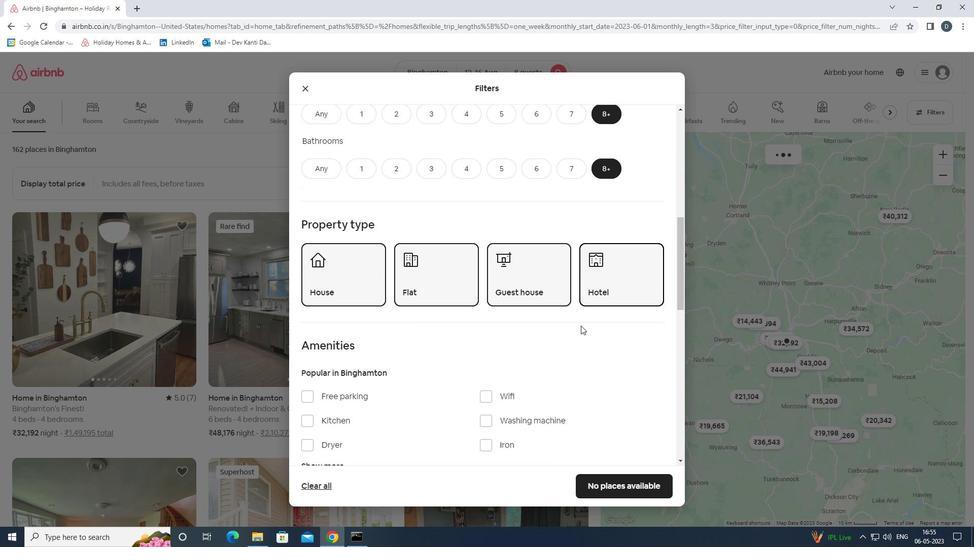 
Action: Mouse moved to (567, 331)
Screenshot: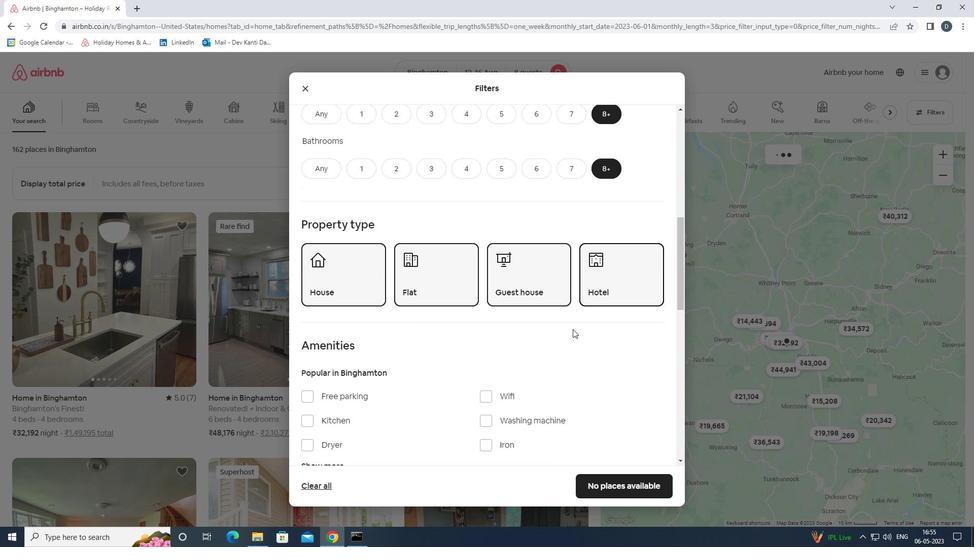 
Action: Mouse scrolled (567, 331) with delta (0, 0)
Screenshot: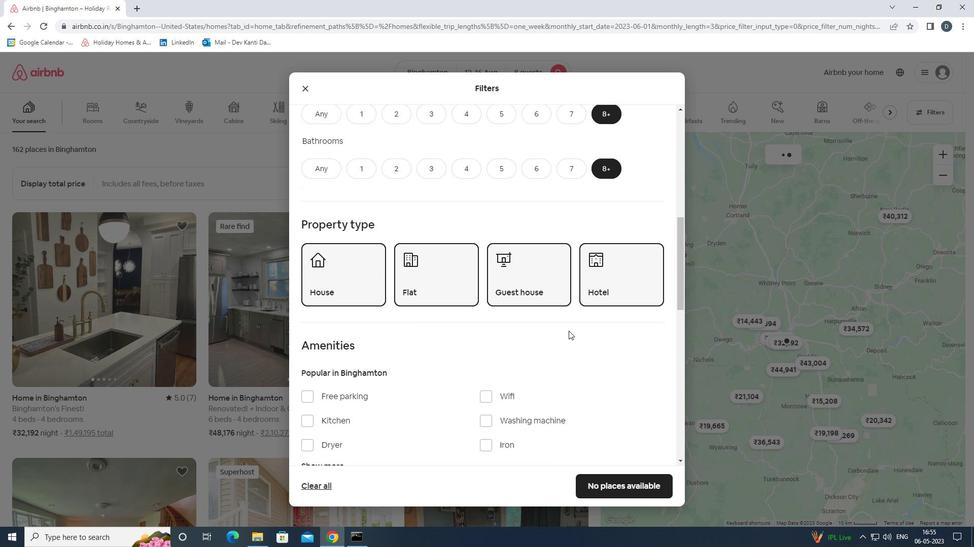 
Action: Mouse moved to (361, 297)
Screenshot: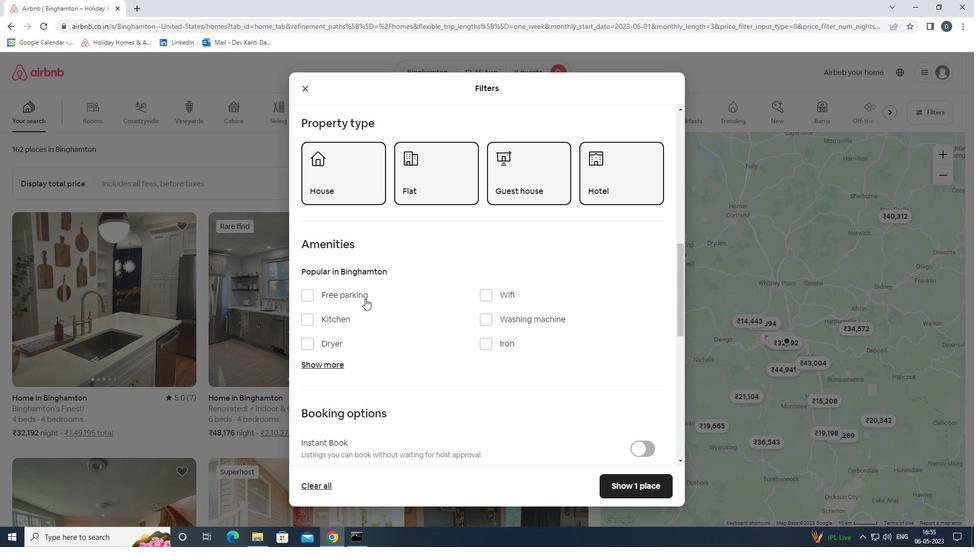 
Action: Mouse pressed left at (361, 297)
Screenshot: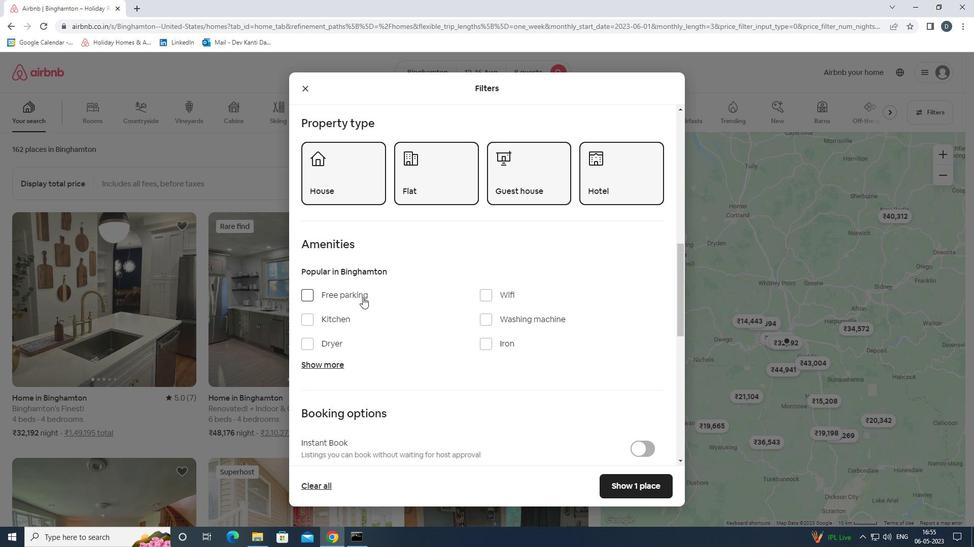 
Action: Mouse moved to (486, 294)
Screenshot: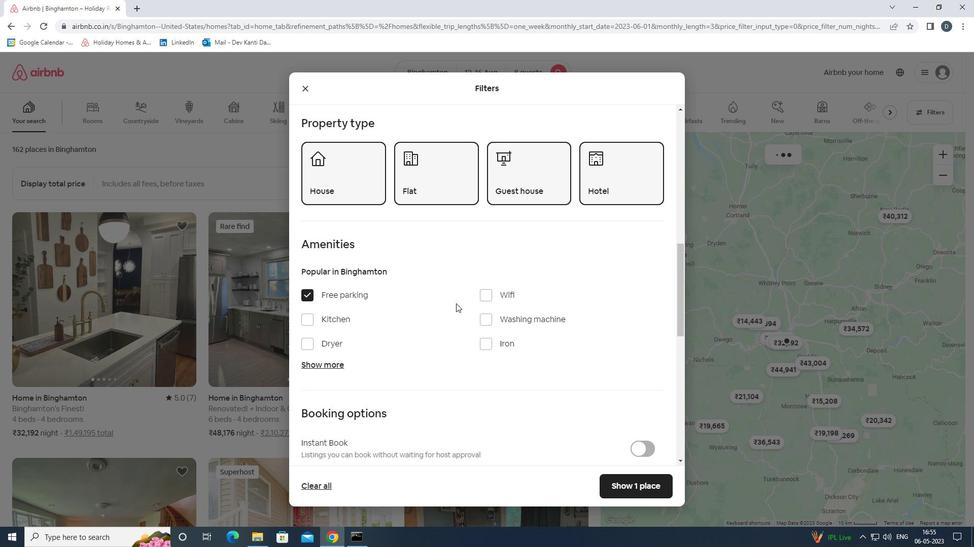
Action: Mouse pressed left at (486, 294)
Screenshot: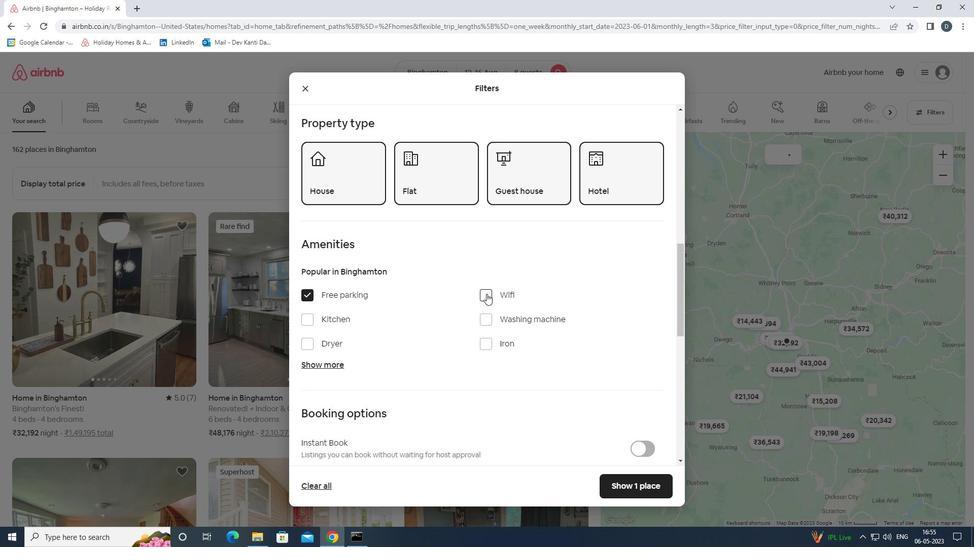 
Action: Mouse moved to (330, 363)
Screenshot: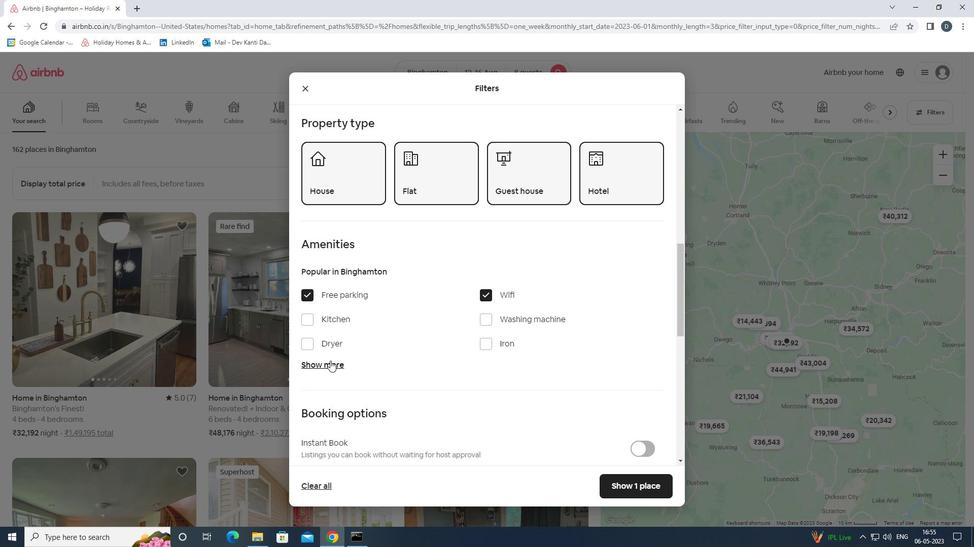 
Action: Mouse pressed left at (330, 363)
Screenshot: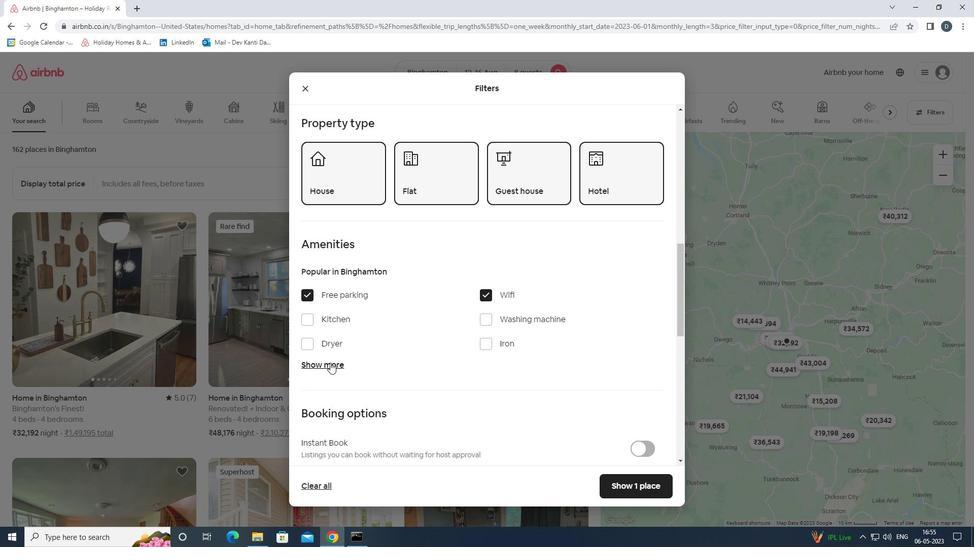 
Action: Mouse moved to (404, 351)
Screenshot: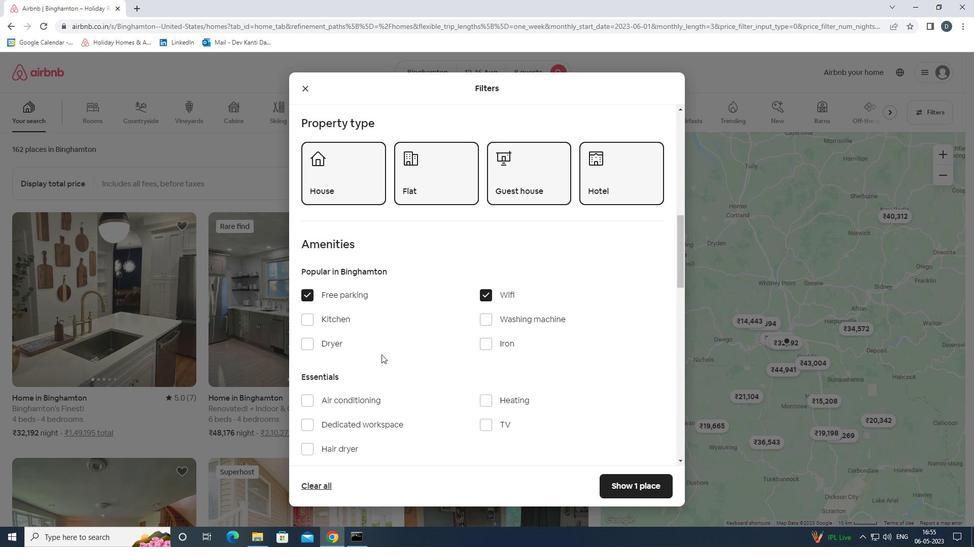 
Action: Mouse scrolled (404, 351) with delta (0, 0)
Screenshot: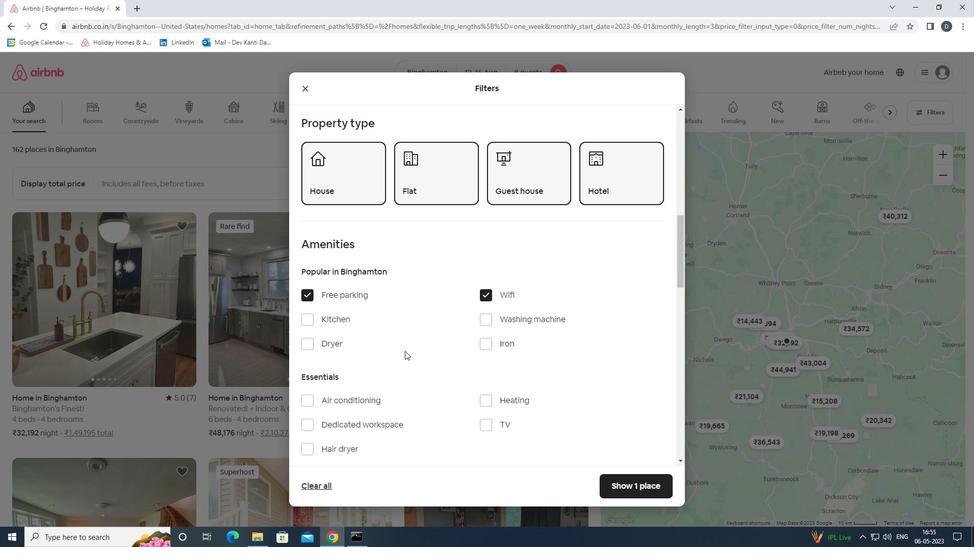 
Action: Mouse moved to (496, 370)
Screenshot: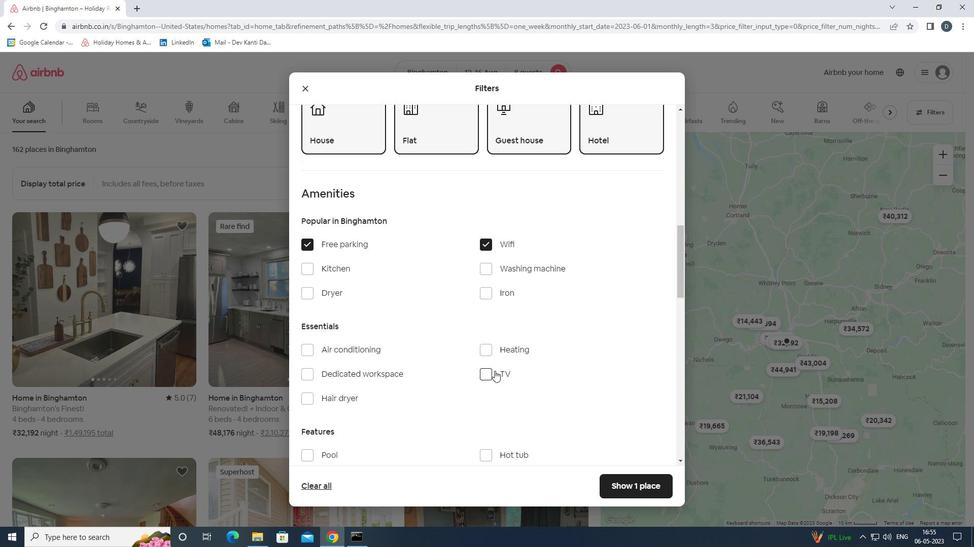 
Action: Mouse pressed left at (496, 370)
Screenshot: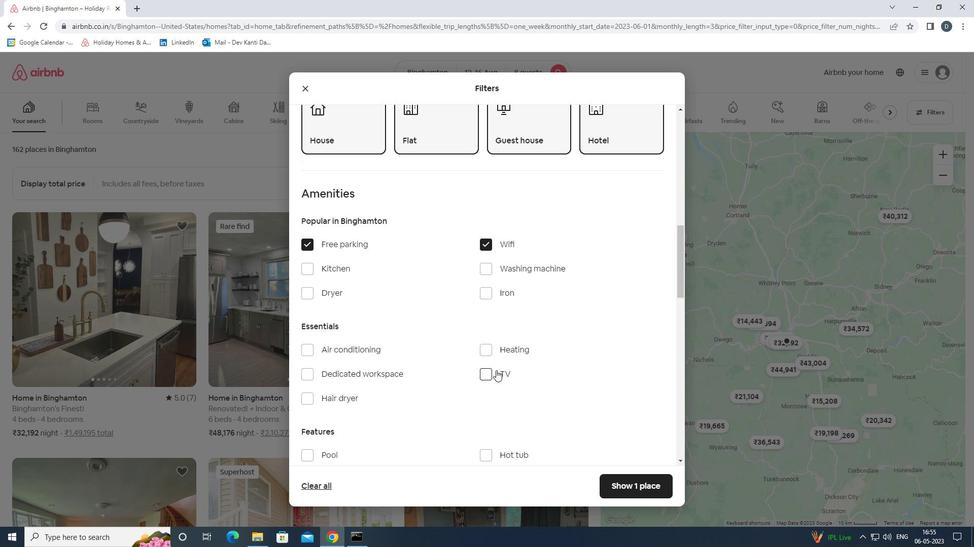 
Action: Mouse moved to (485, 363)
Screenshot: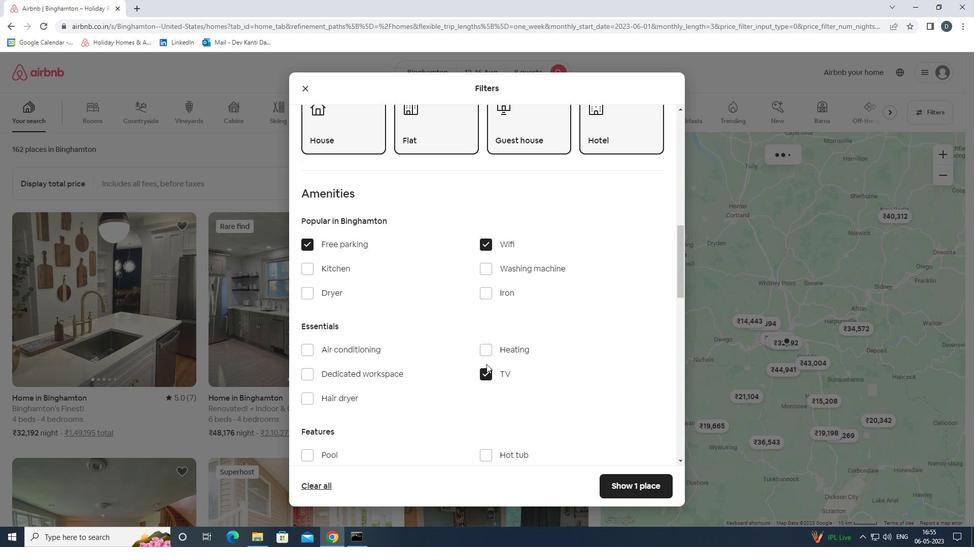 
Action: Mouse scrolled (485, 363) with delta (0, 0)
Screenshot: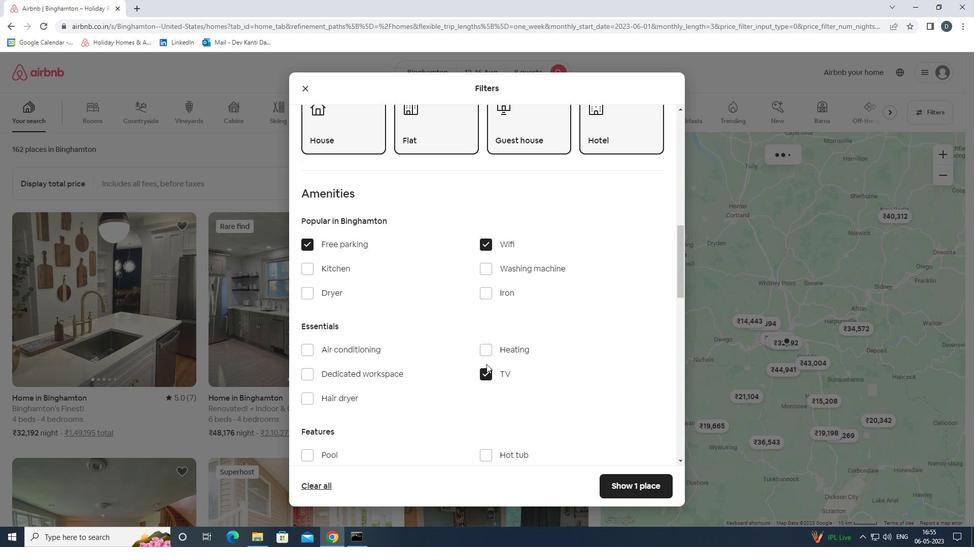 
Action: Mouse scrolled (485, 363) with delta (0, 0)
Screenshot: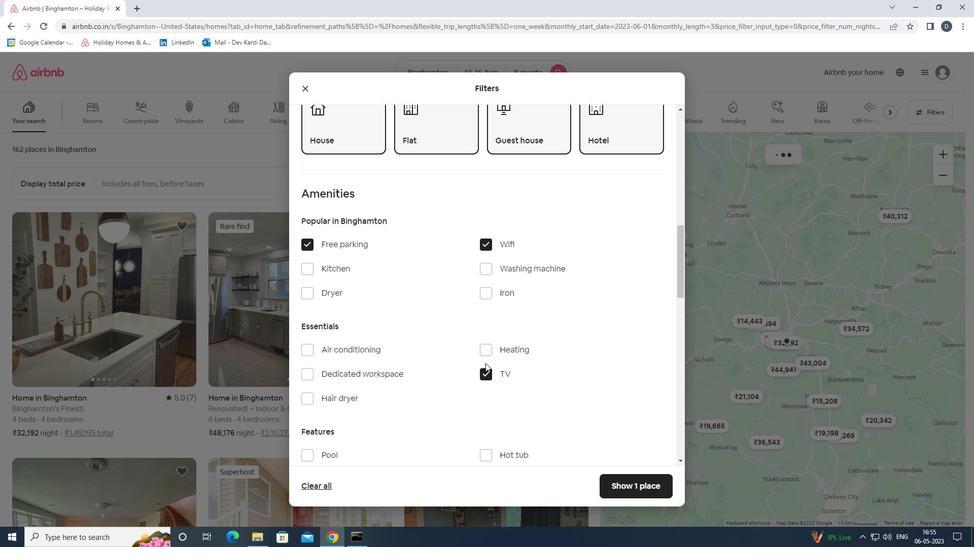 
Action: Mouse scrolled (485, 363) with delta (0, 0)
Screenshot: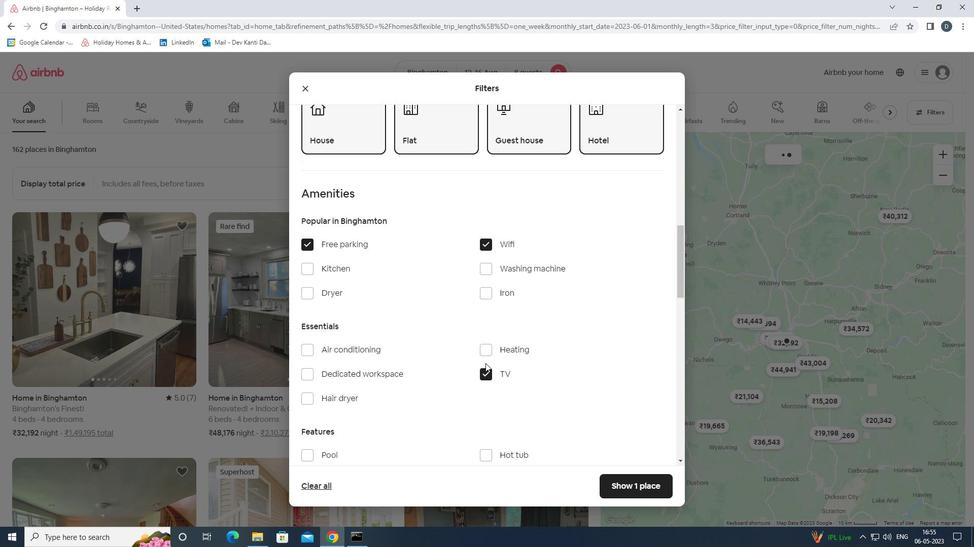 
Action: Mouse moved to (485, 363)
Screenshot: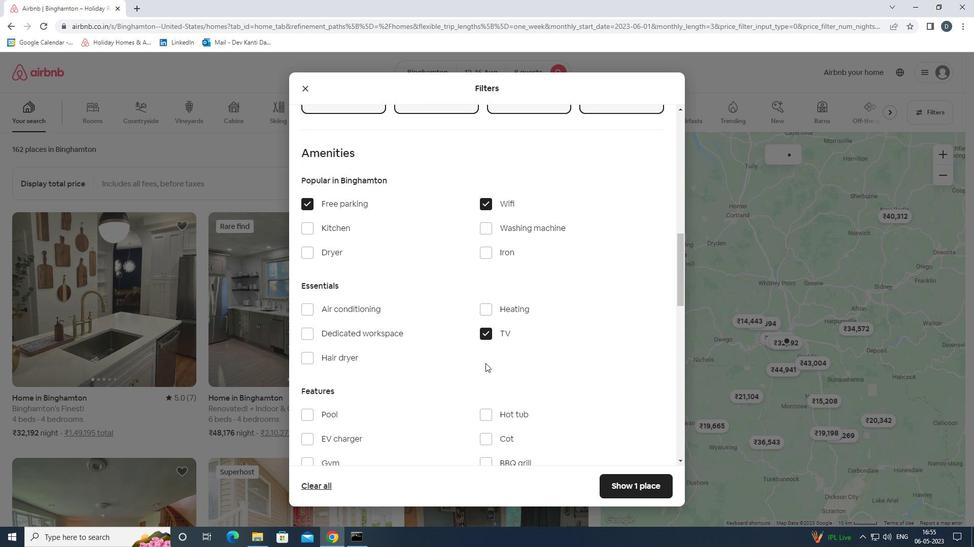 
Action: Mouse scrolled (485, 362) with delta (0, 0)
Screenshot: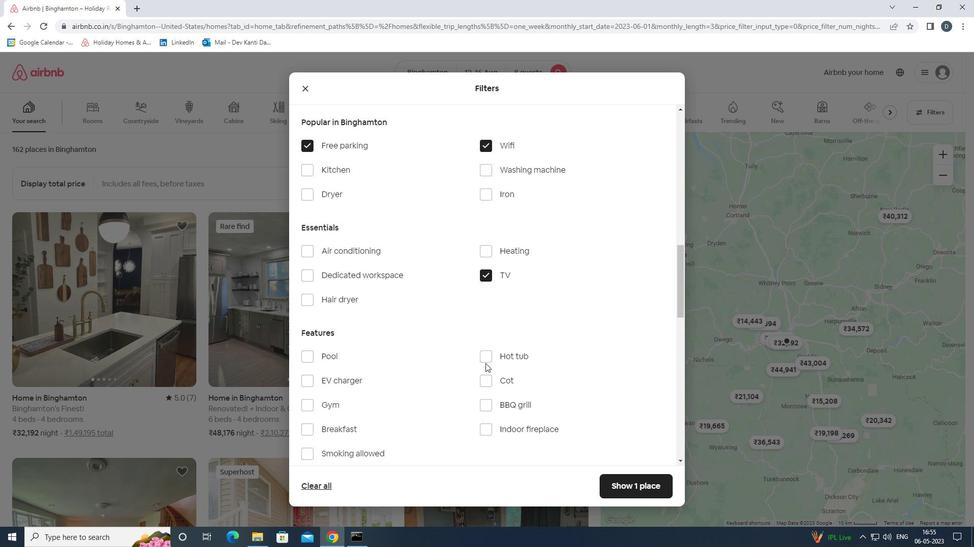 
Action: Mouse moved to (336, 304)
Screenshot: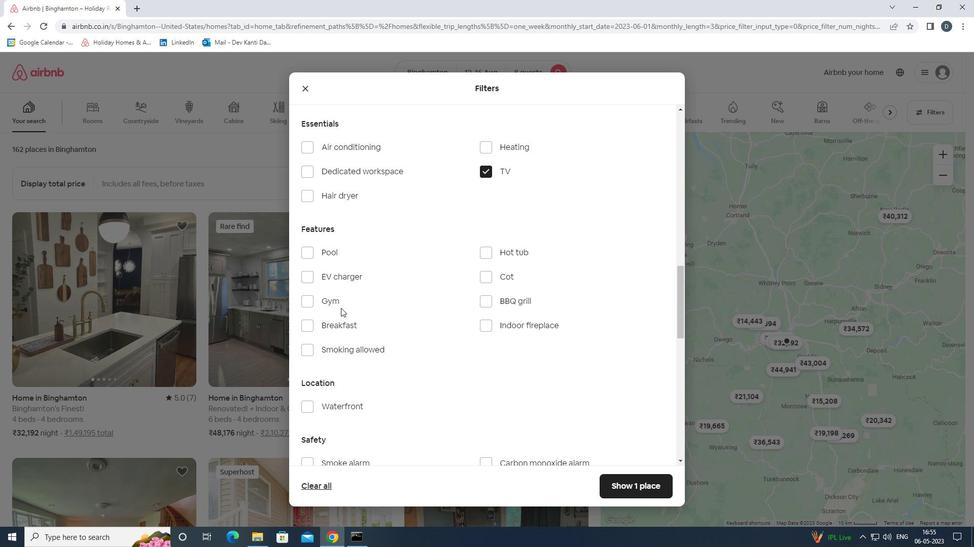 
Action: Mouse pressed left at (336, 304)
Screenshot: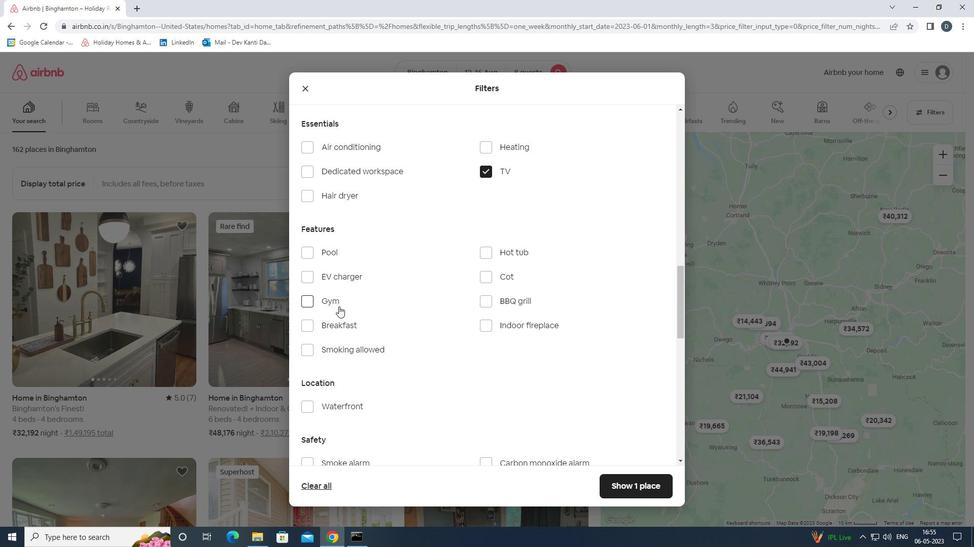 
Action: Mouse moved to (337, 323)
Screenshot: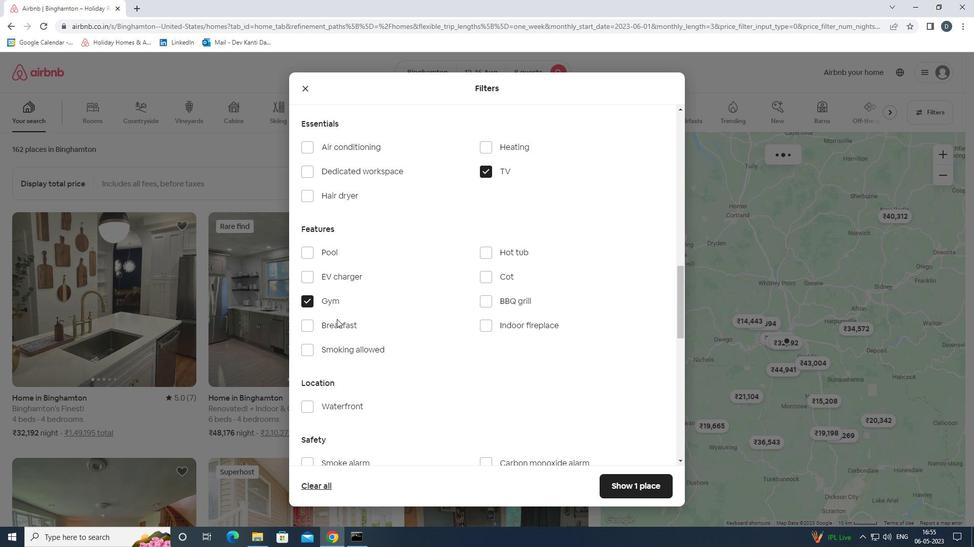 
Action: Mouse pressed left at (337, 323)
Screenshot: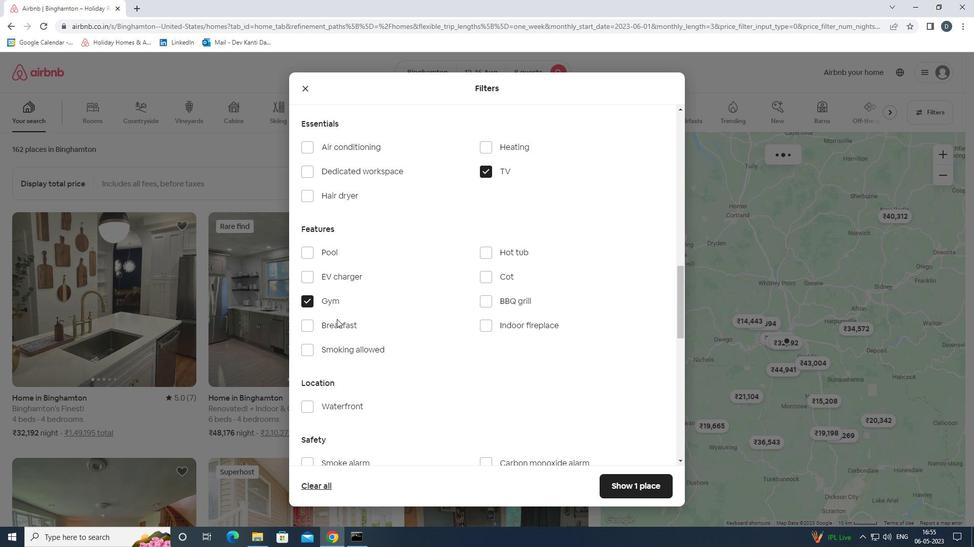 
Action: Mouse moved to (406, 319)
Screenshot: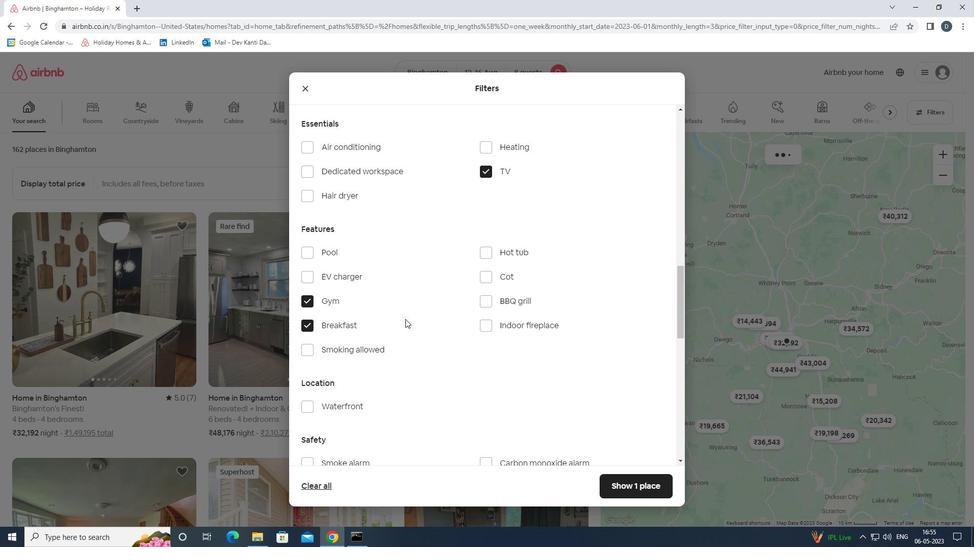
Action: Mouse scrolled (406, 319) with delta (0, 0)
Screenshot: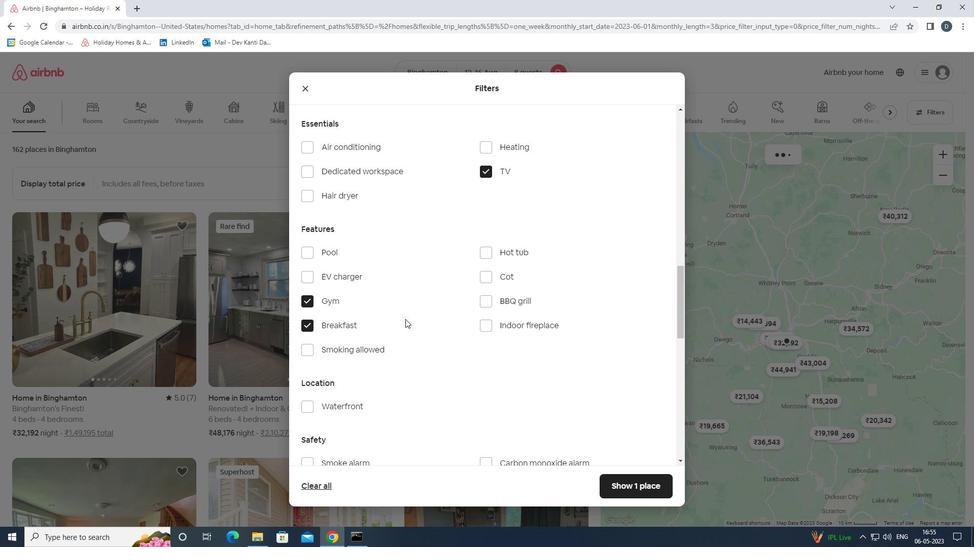 
Action: Mouse moved to (408, 320)
Screenshot: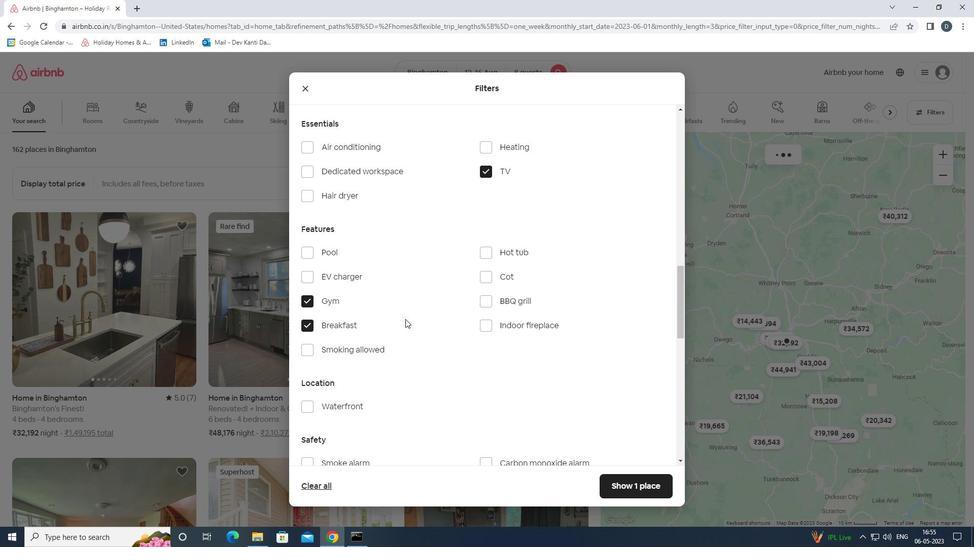 
Action: Mouse scrolled (408, 320) with delta (0, 0)
Screenshot: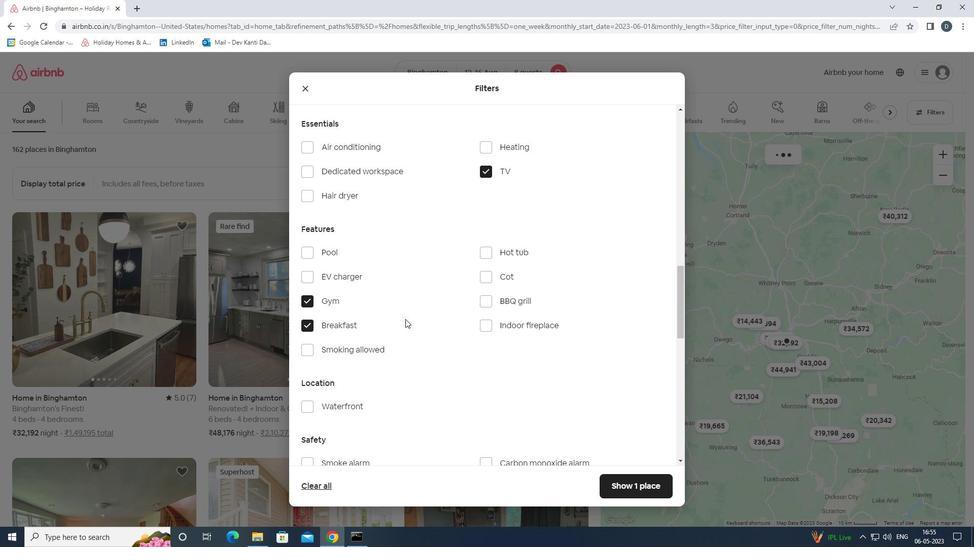 
Action: Mouse moved to (438, 317)
Screenshot: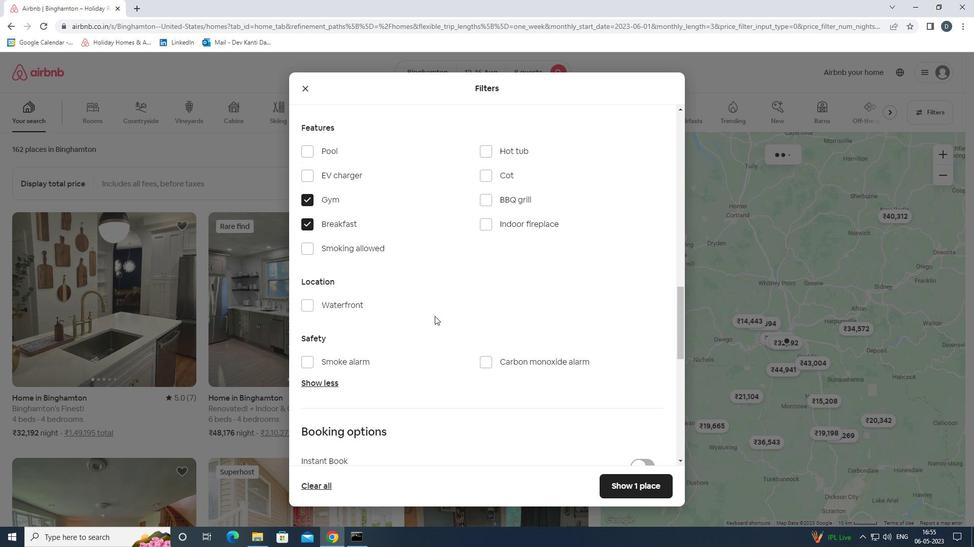 
Action: Mouse scrolled (438, 316) with delta (0, 0)
Screenshot: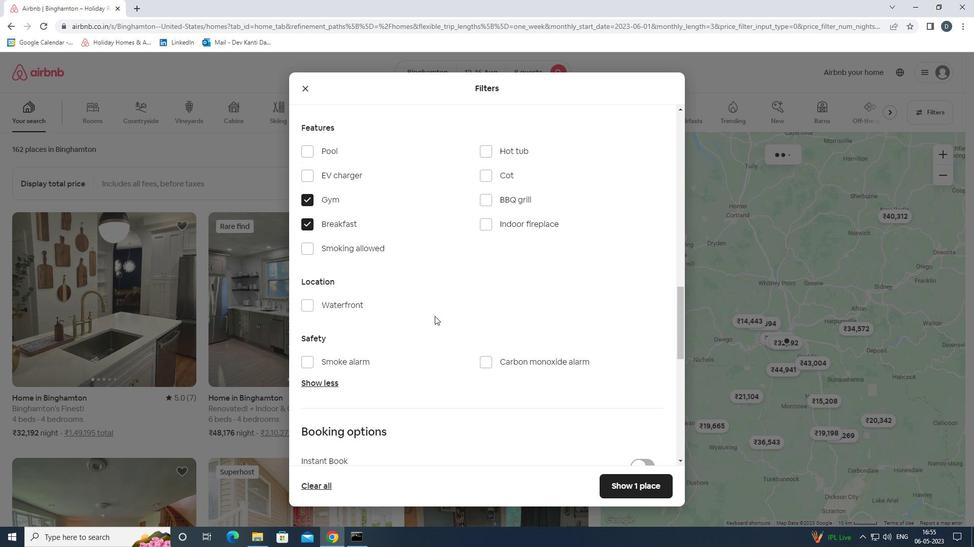 
Action: Mouse moved to (463, 304)
Screenshot: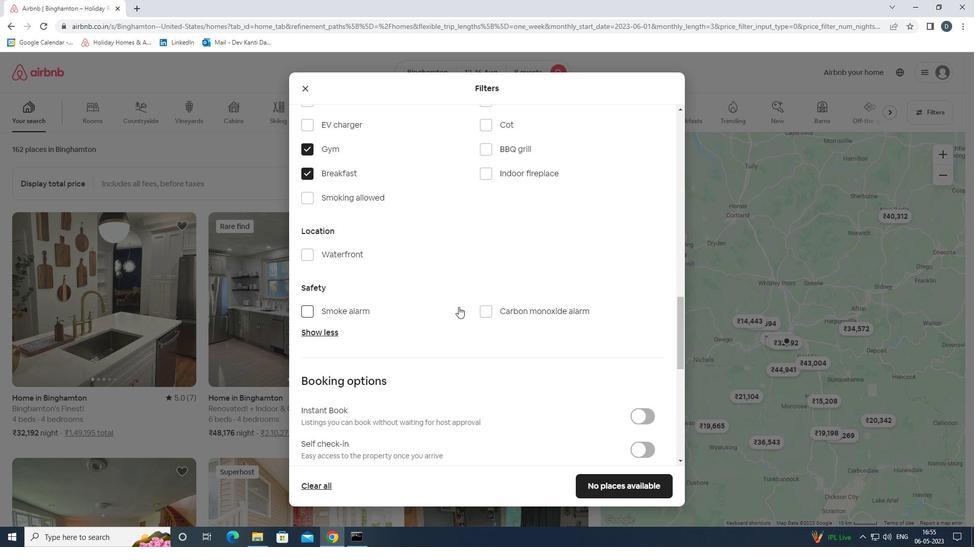
Action: Mouse scrolled (463, 303) with delta (0, 0)
Screenshot: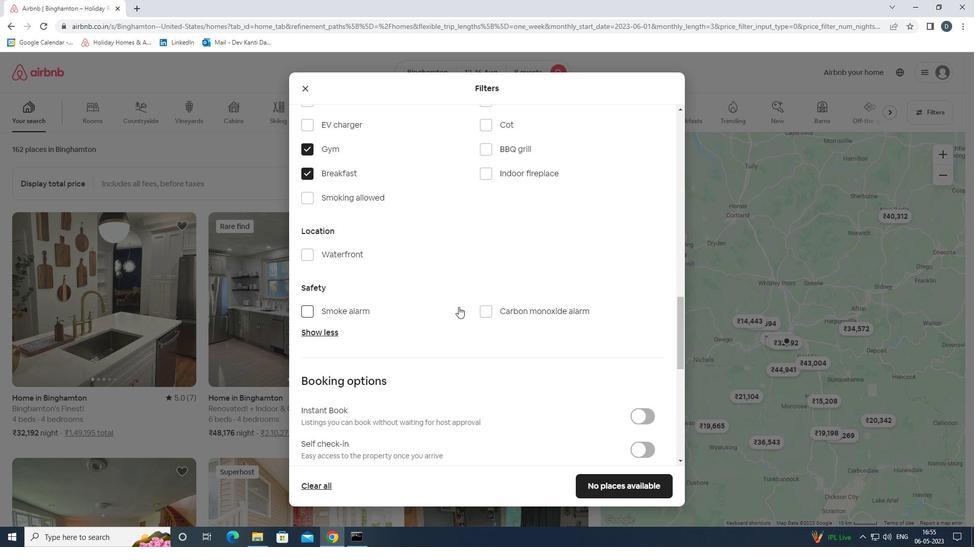 
Action: Mouse moved to (472, 304)
Screenshot: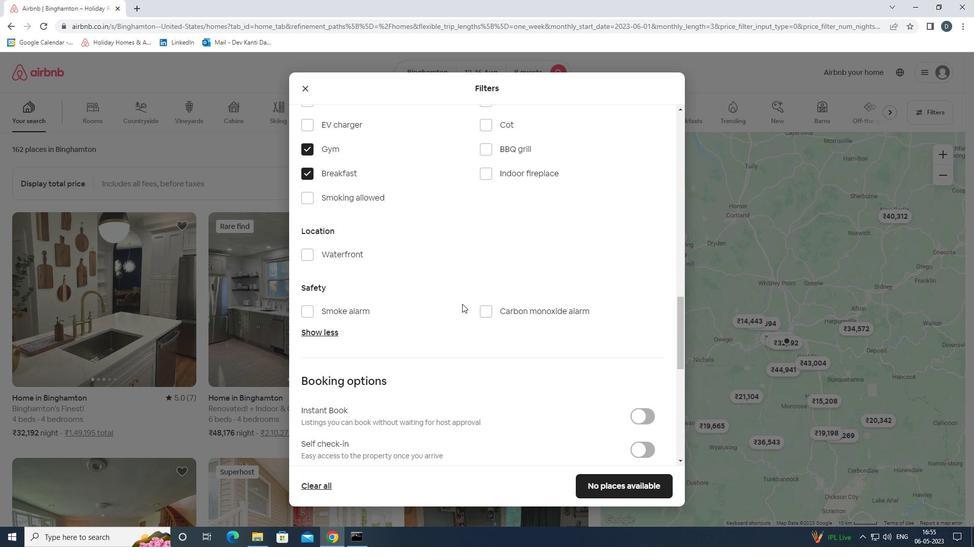 
Action: Mouse scrolled (472, 304) with delta (0, 0)
Screenshot: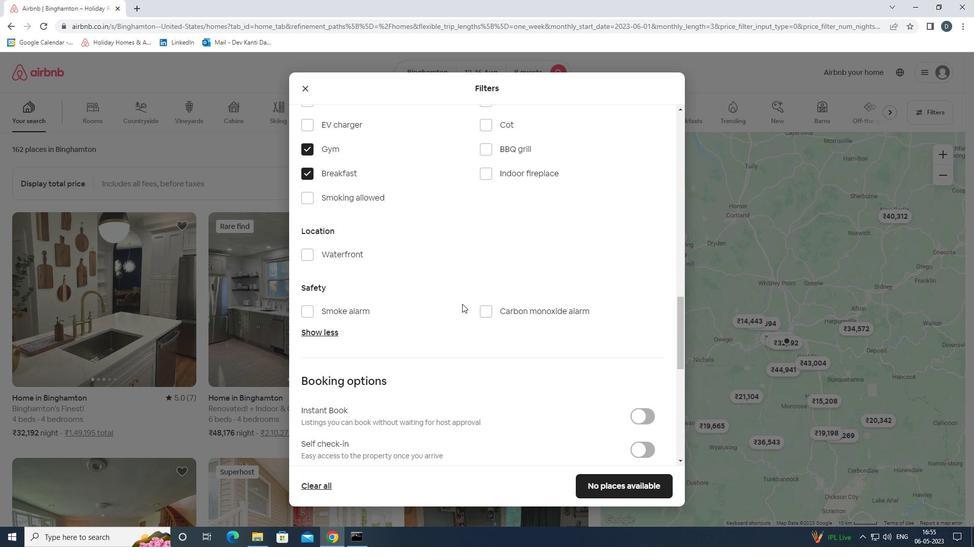 
Action: Mouse moved to (645, 351)
Screenshot: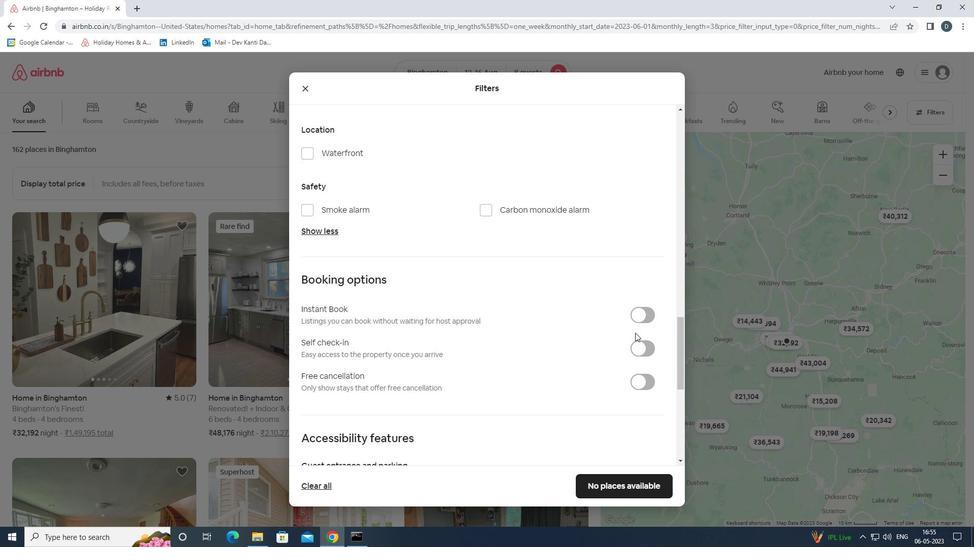 
Action: Mouse pressed left at (645, 351)
Screenshot: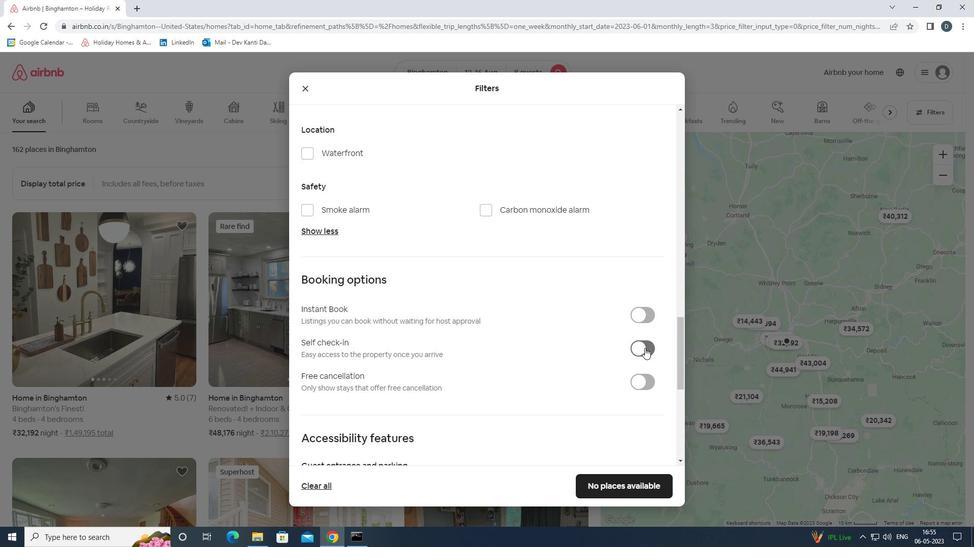 
Action: Mouse scrolled (645, 351) with delta (0, 0)
Screenshot: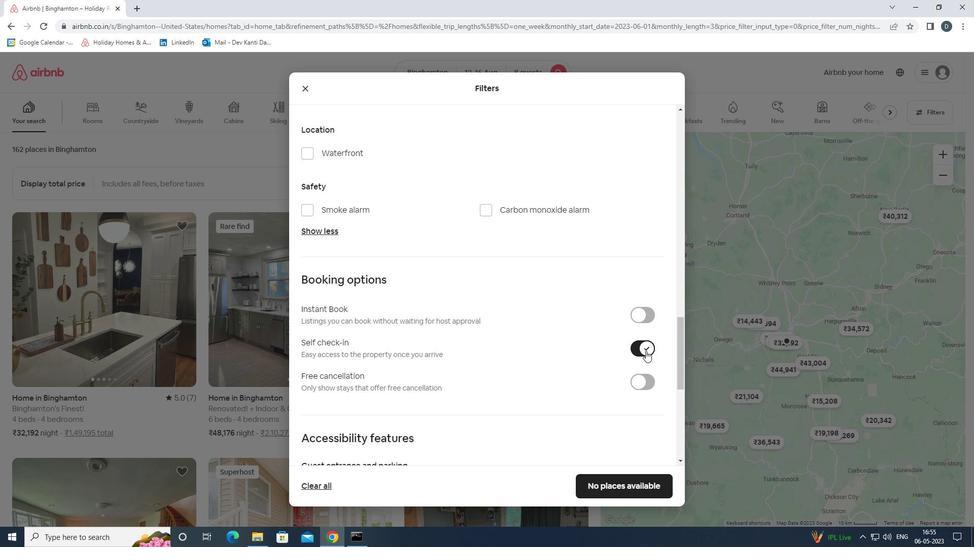 
Action: Mouse scrolled (645, 351) with delta (0, 0)
Screenshot: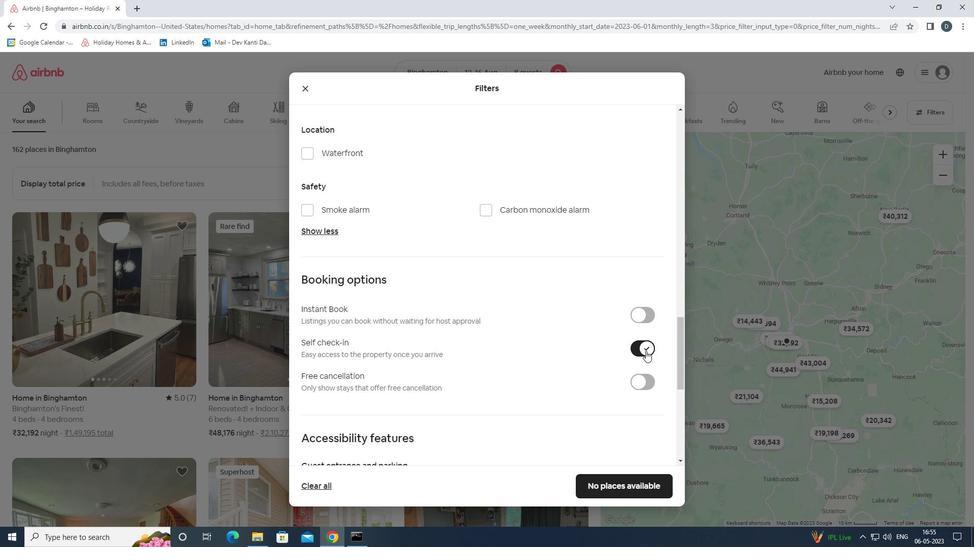 
Action: Mouse scrolled (645, 351) with delta (0, 0)
Screenshot: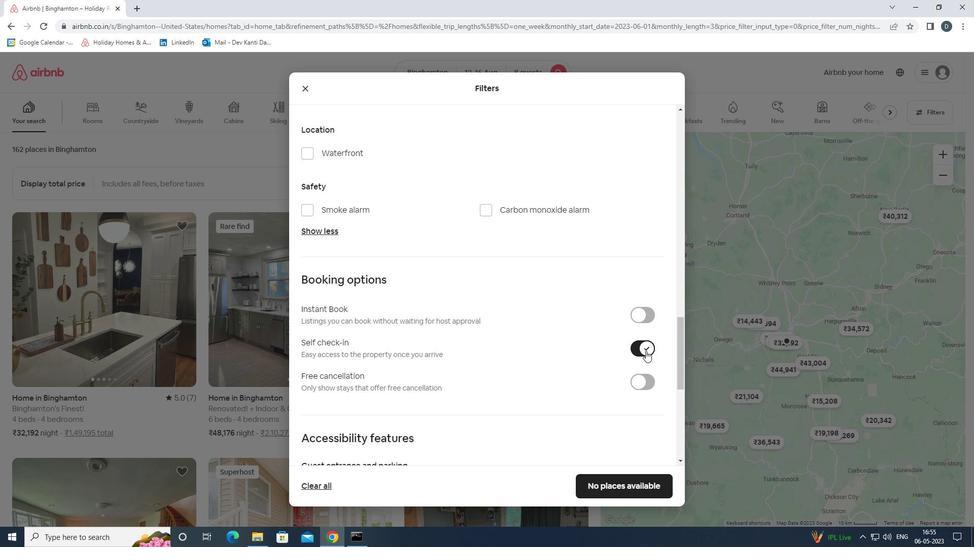 
Action: Mouse moved to (487, 387)
Screenshot: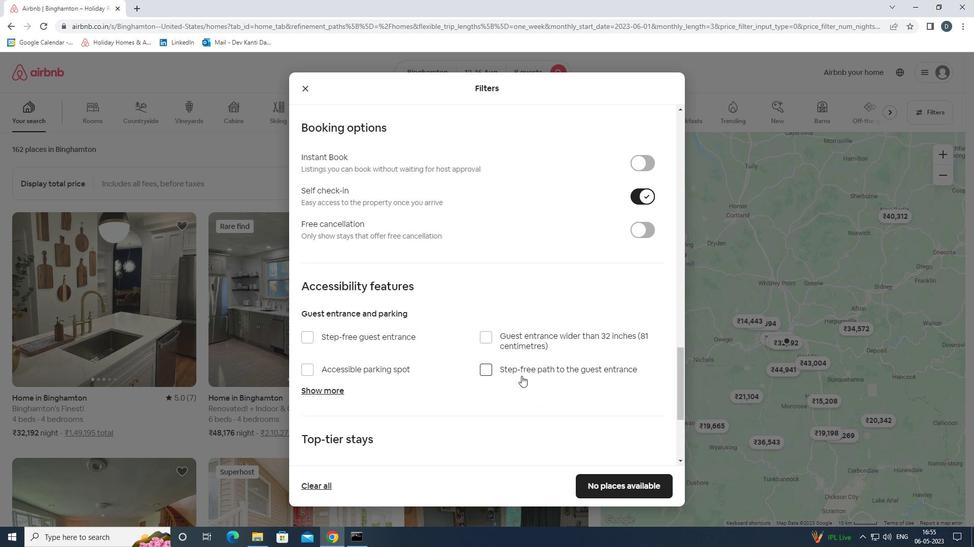 
Action: Mouse scrolled (487, 387) with delta (0, 0)
Screenshot: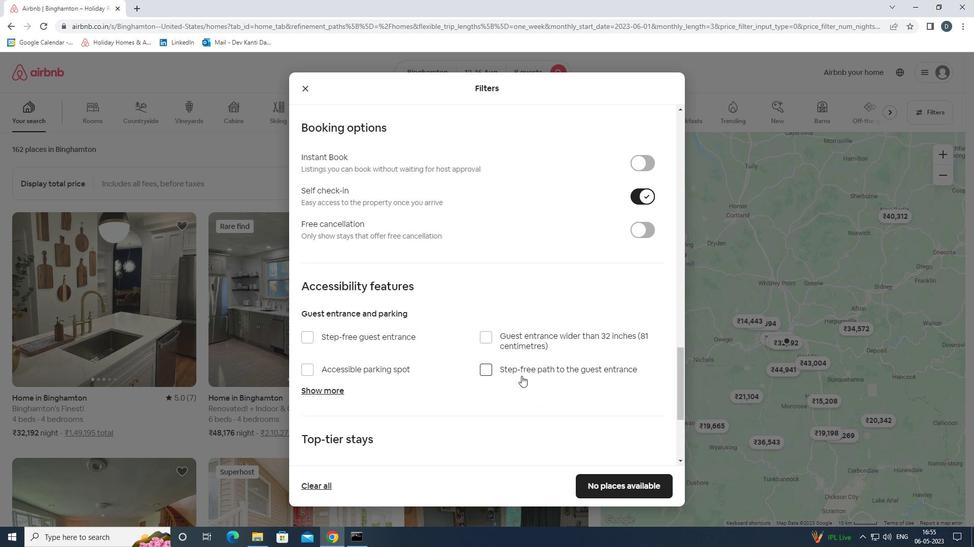 
Action: Mouse moved to (485, 388)
Screenshot: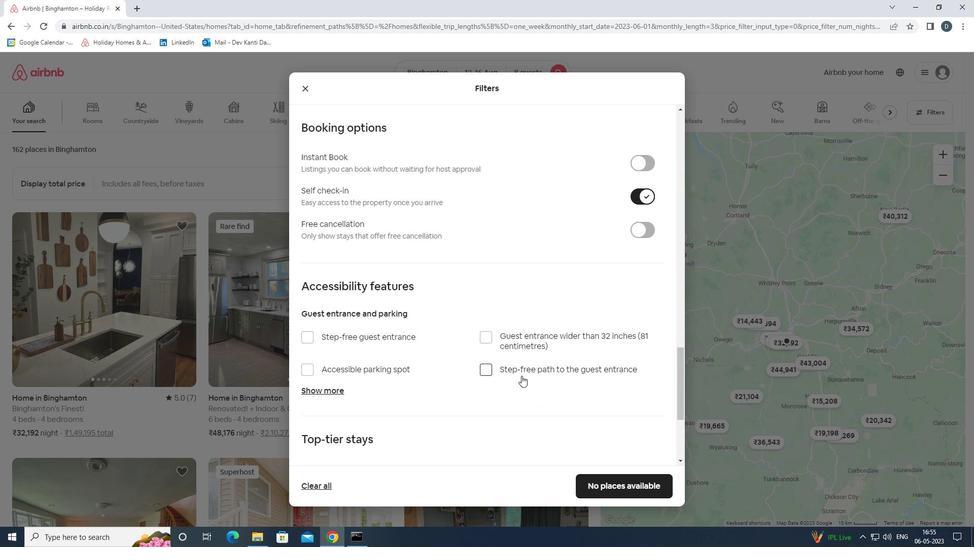 
Action: Mouse scrolled (485, 387) with delta (0, 0)
Screenshot: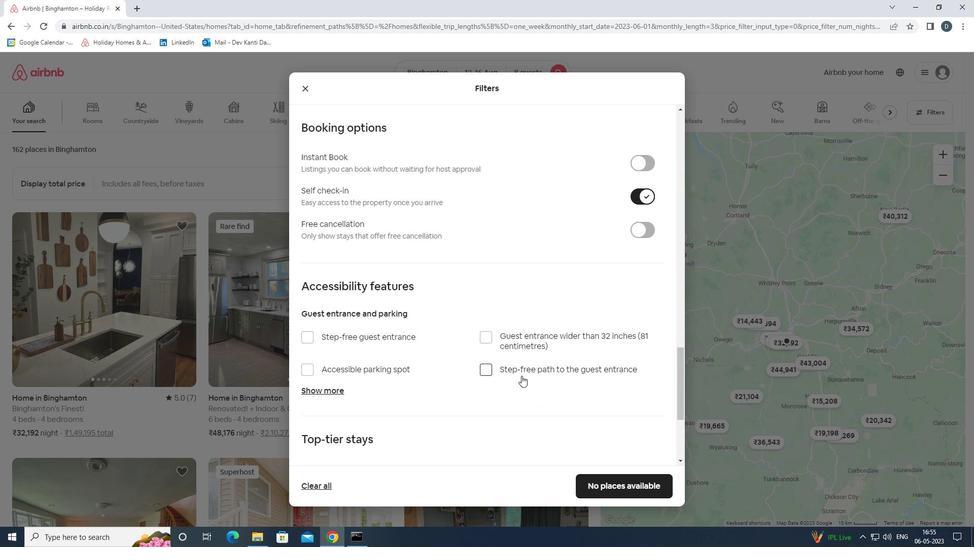 
Action: Mouse moved to (480, 390)
Screenshot: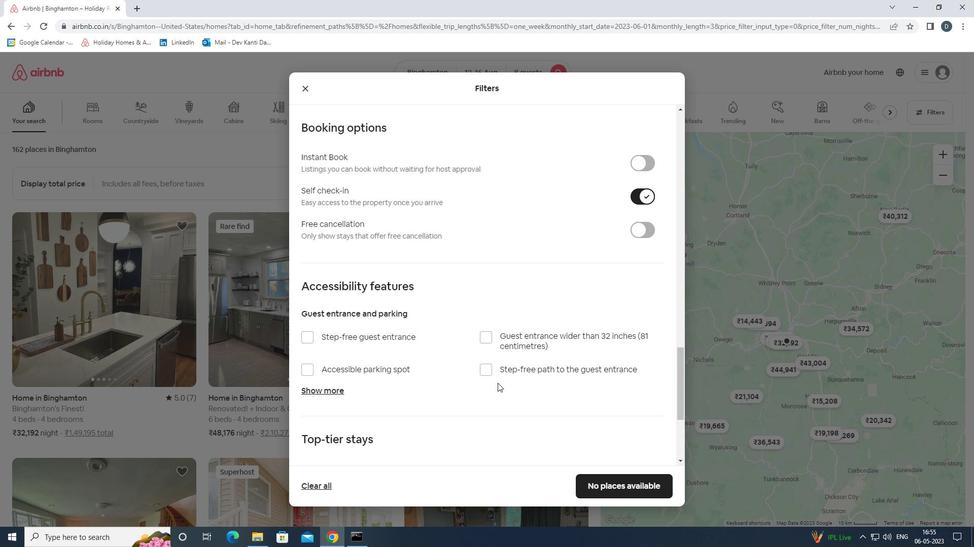 
Action: Mouse scrolled (480, 390) with delta (0, 0)
Screenshot: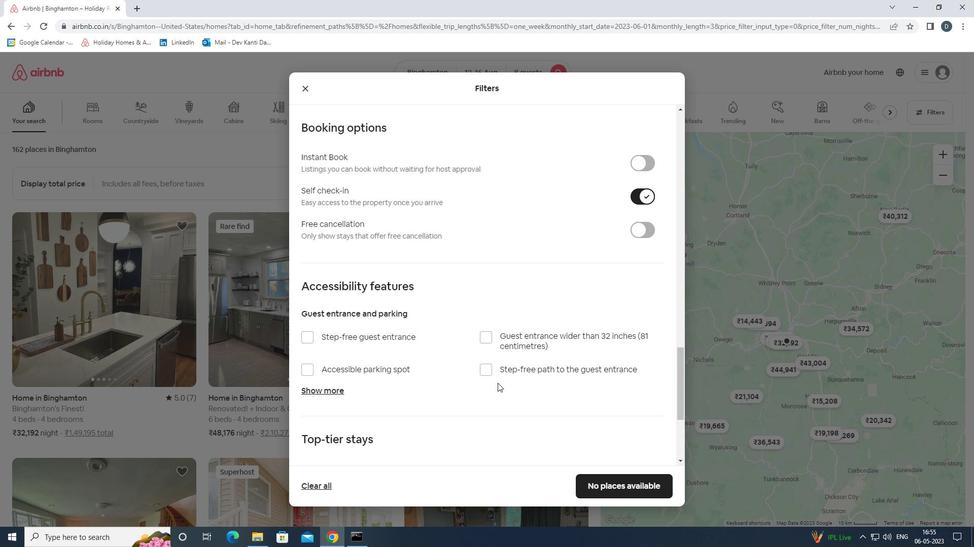 
Action: Mouse moved to (333, 423)
Screenshot: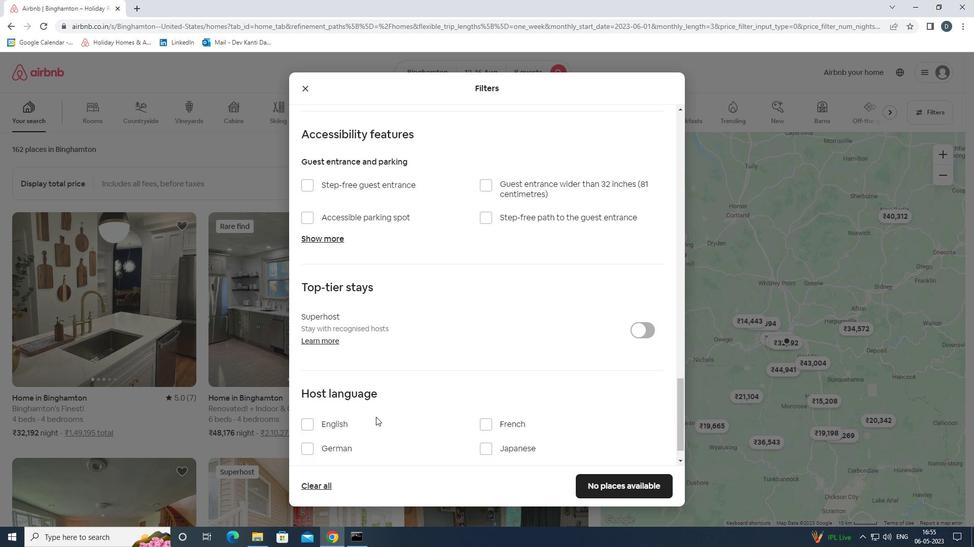
Action: Mouse pressed left at (333, 423)
Screenshot: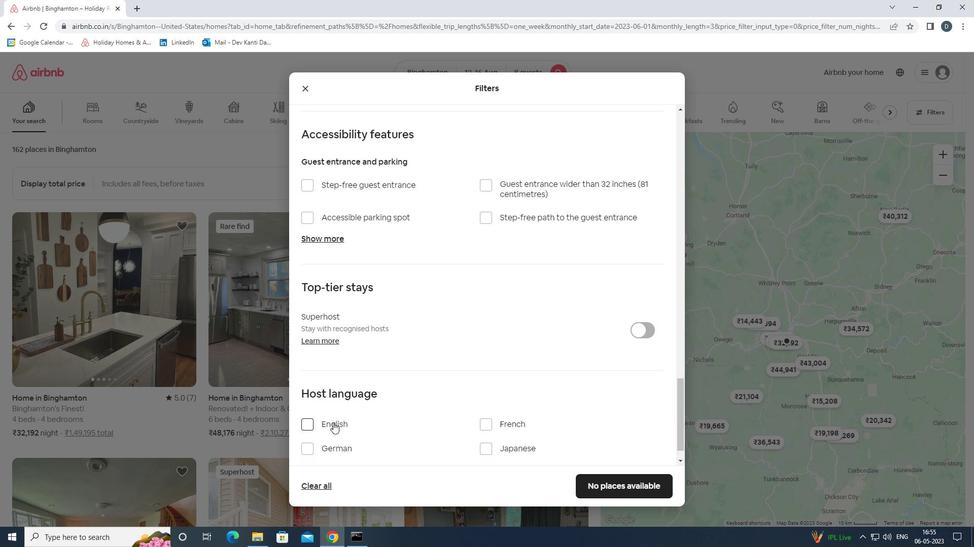 
Action: Mouse moved to (419, 400)
Screenshot: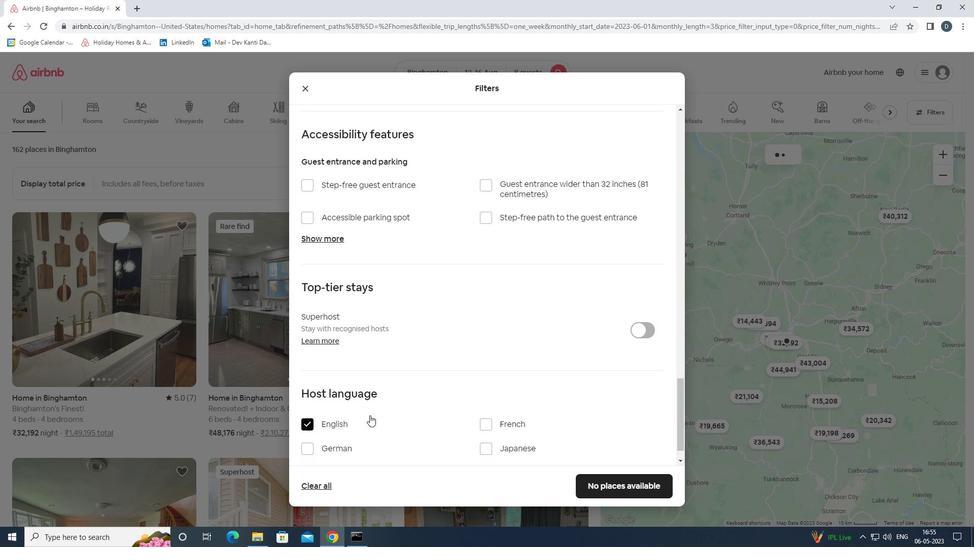 
Action: Mouse scrolled (419, 399) with delta (0, 0)
Screenshot: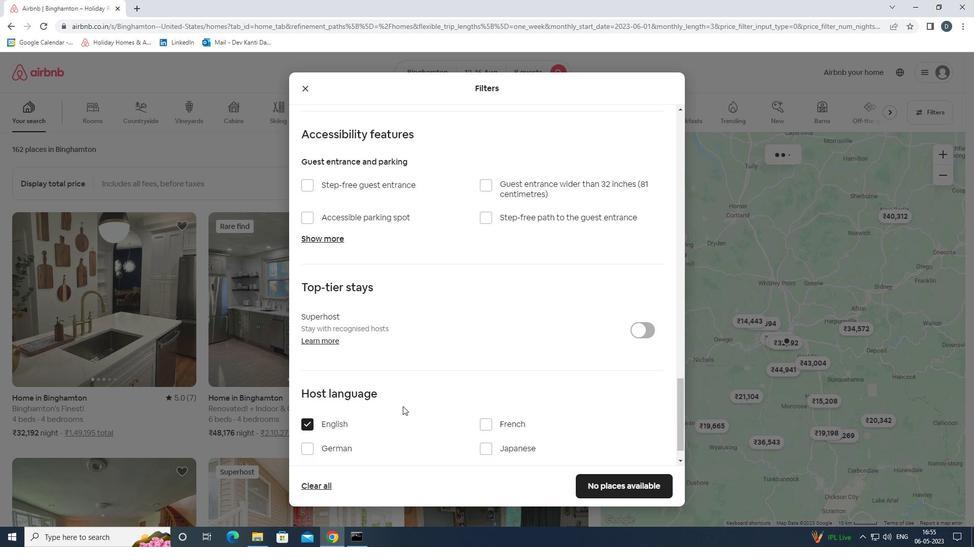 
Action: Mouse moved to (429, 400)
Screenshot: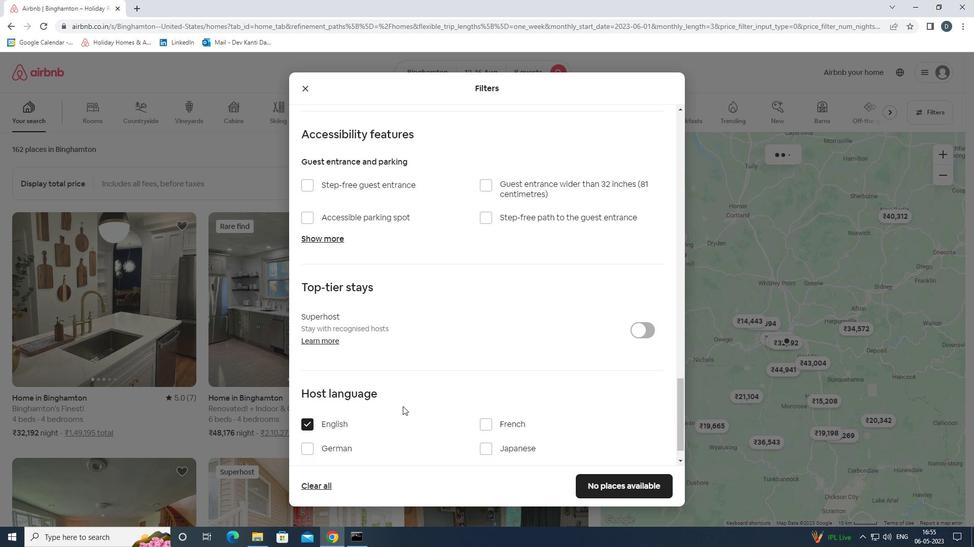 
Action: Mouse scrolled (429, 399) with delta (0, 0)
Screenshot: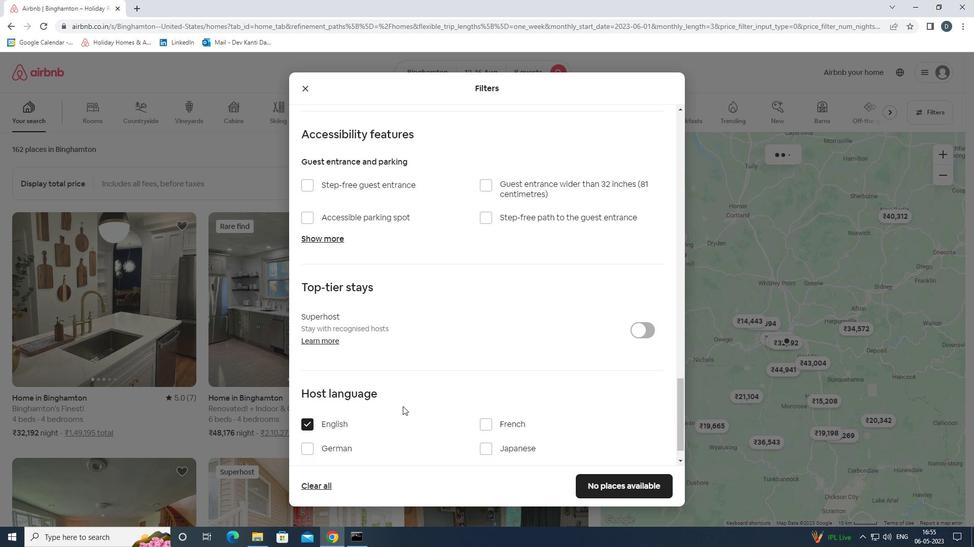 
Action: Mouse moved to (470, 400)
Screenshot: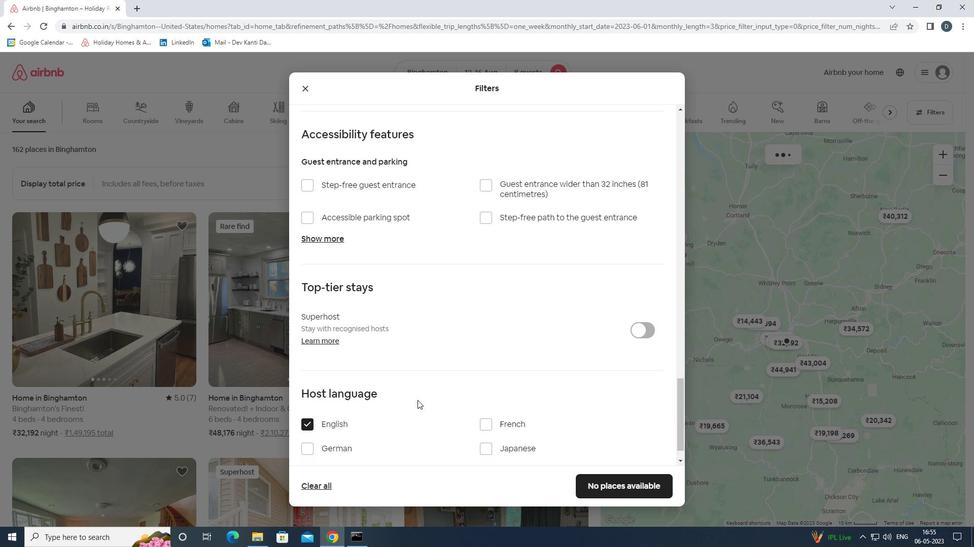 
Action: Mouse scrolled (470, 399) with delta (0, 0)
Screenshot: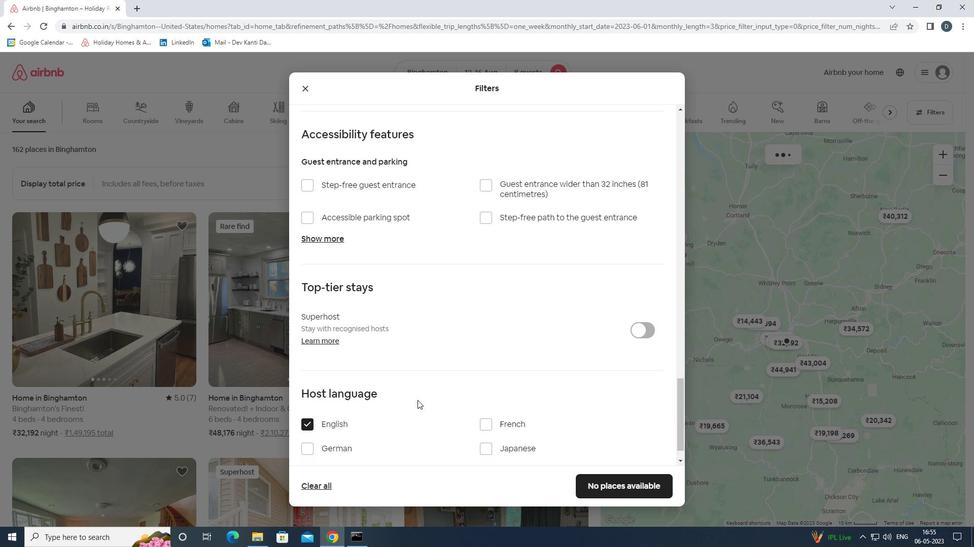 
Action: Mouse moved to (616, 482)
Screenshot: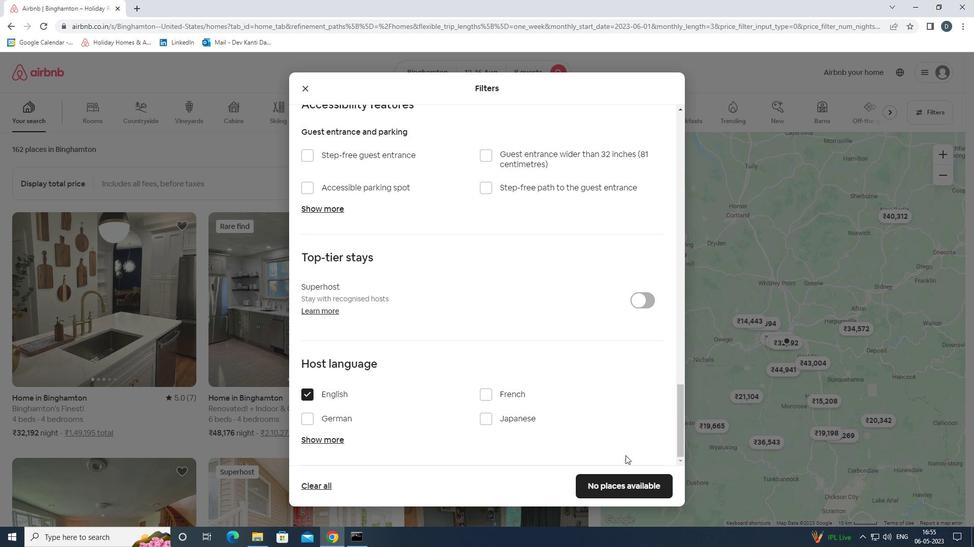 
Action: Mouse pressed left at (616, 482)
Screenshot: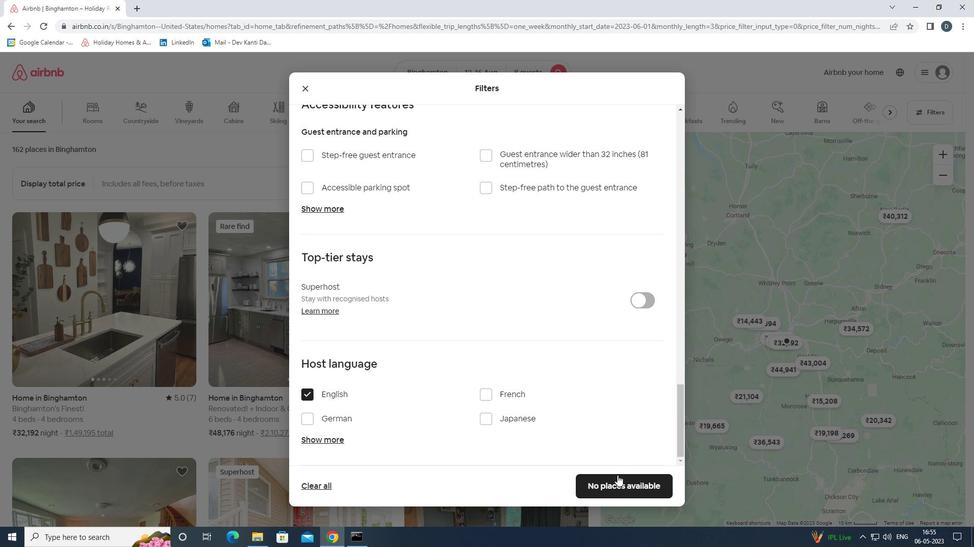 
